 Task: Search one way flight ticket for 5 adults, 2 children, 1 infant in seat and 2 infants on lap in economy from Nantucket: Nantucket Memorial Airport to Greenville: Pitt-greenville Airport on 5-2-2023. Number of bags: 1 carry on bag and 1 checked bag. Price is upto 77000. Outbound departure time preference is 4:00.
Action: Mouse moved to (290, 133)
Screenshot: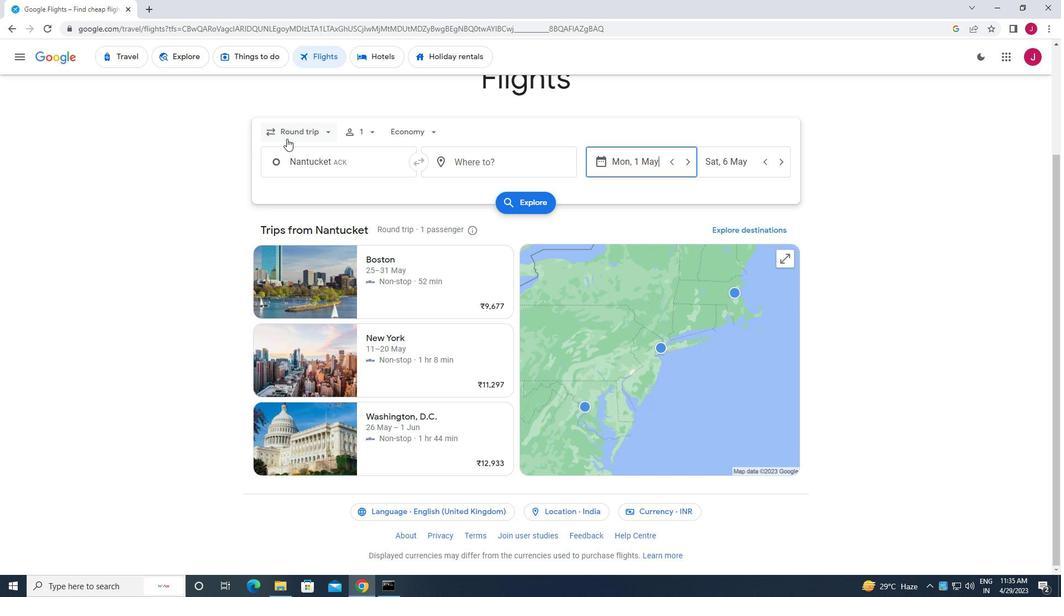 
Action: Mouse pressed left at (290, 133)
Screenshot: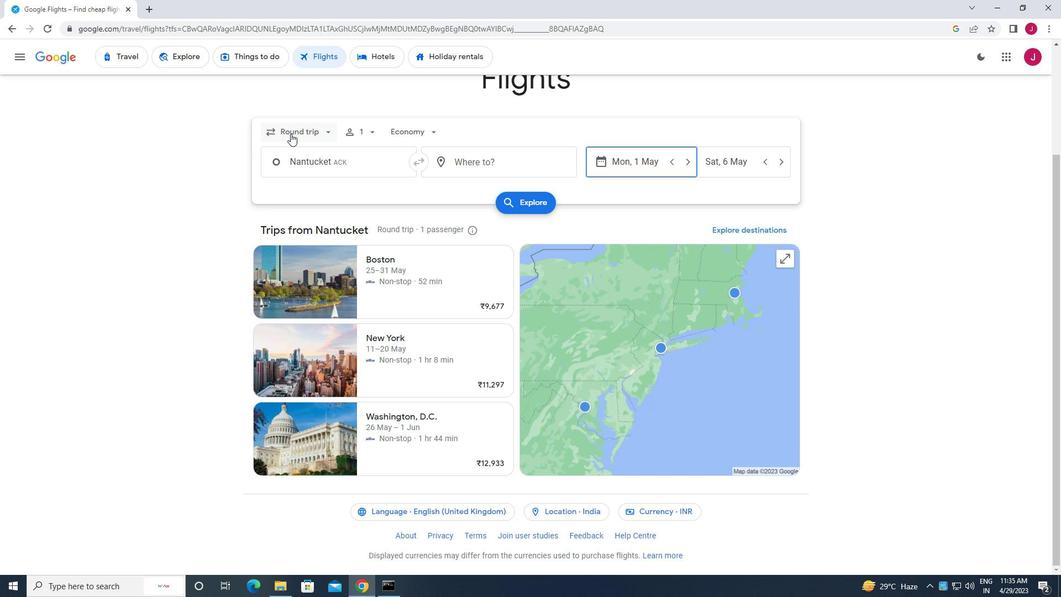 
Action: Mouse moved to (317, 178)
Screenshot: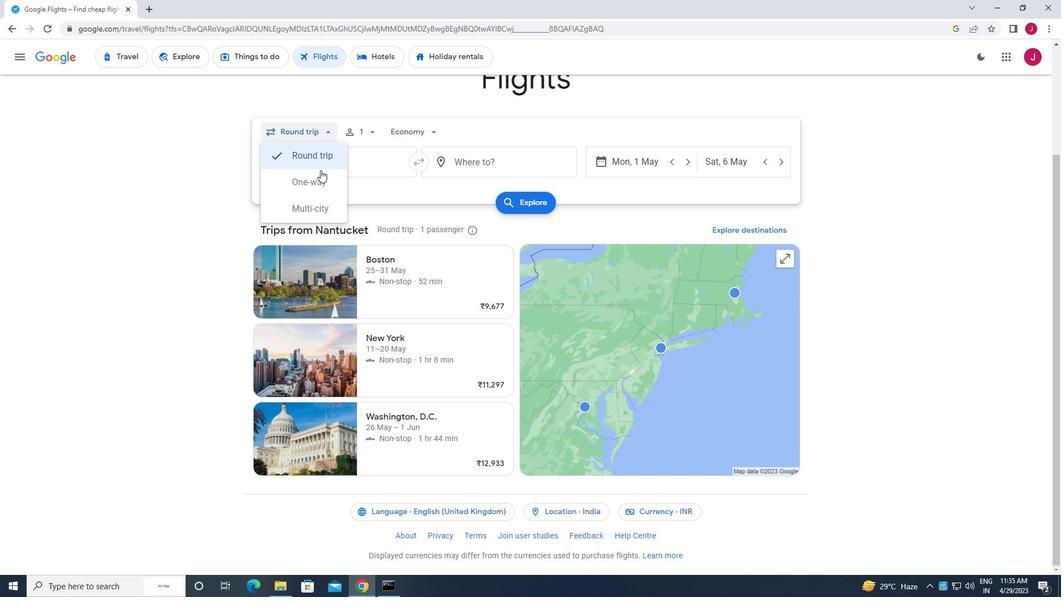 
Action: Mouse pressed left at (317, 178)
Screenshot: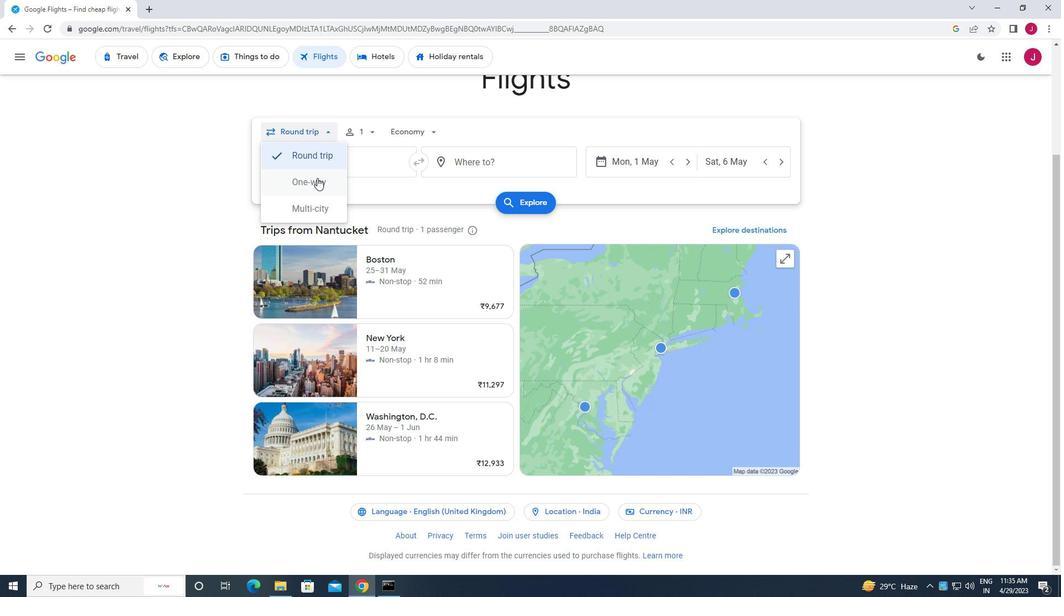
Action: Mouse moved to (355, 125)
Screenshot: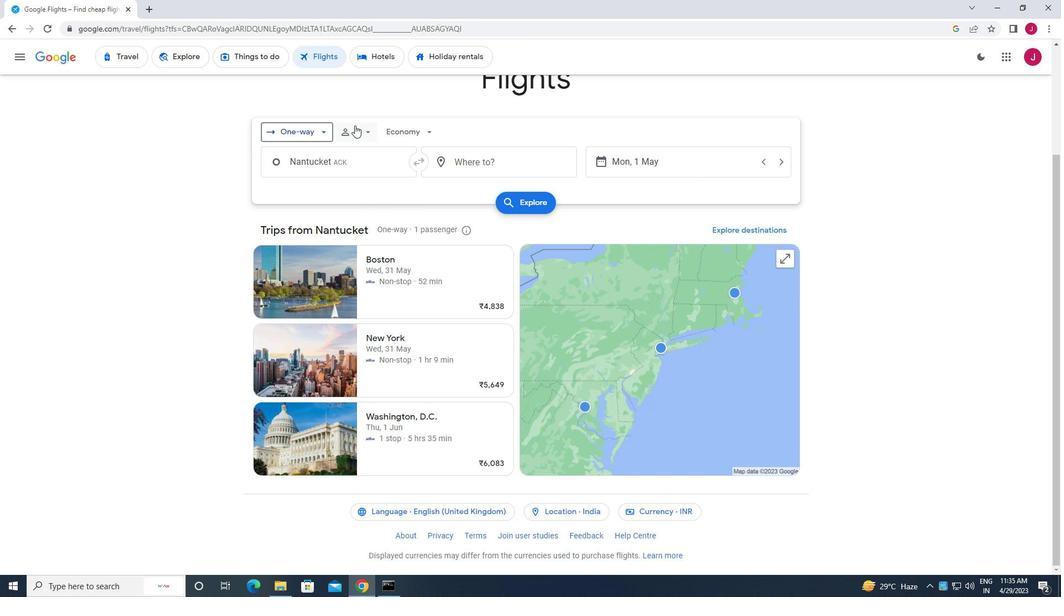 
Action: Mouse pressed left at (355, 125)
Screenshot: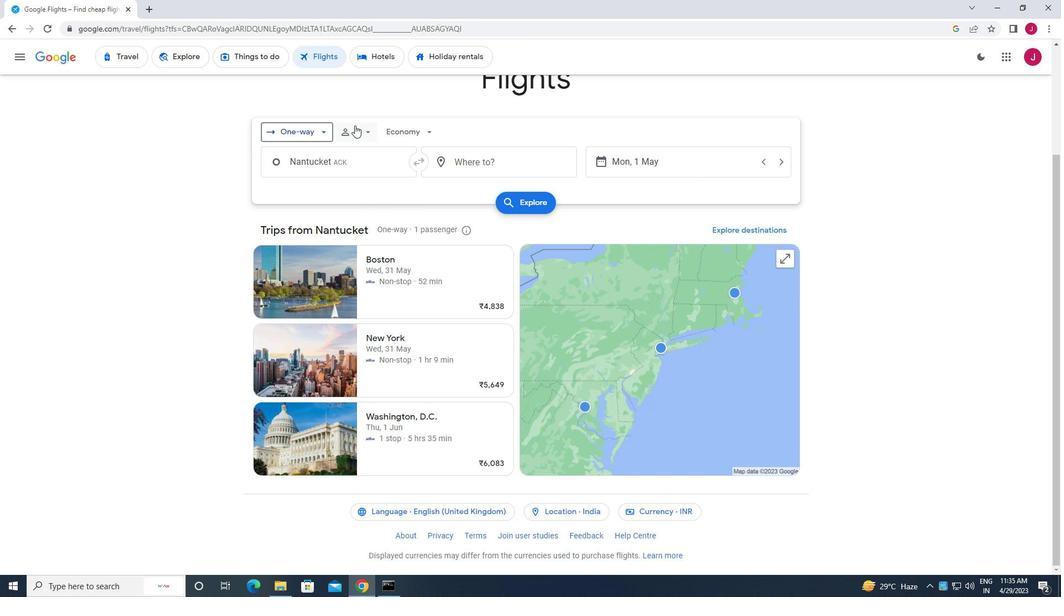 
Action: Mouse moved to (451, 162)
Screenshot: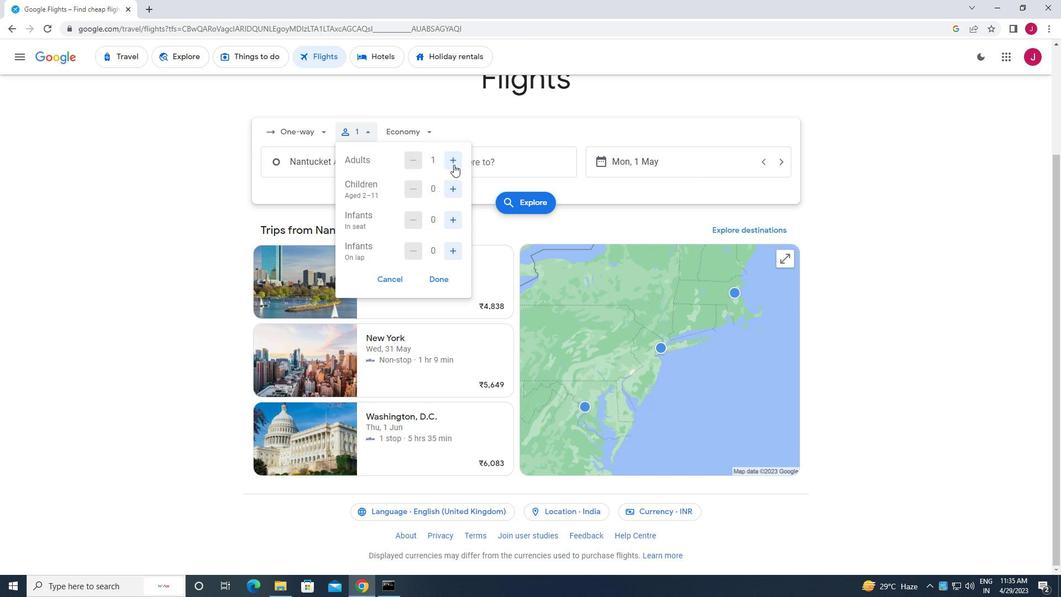 
Action: Mouse pressed left at (451, 162)
Screenshot: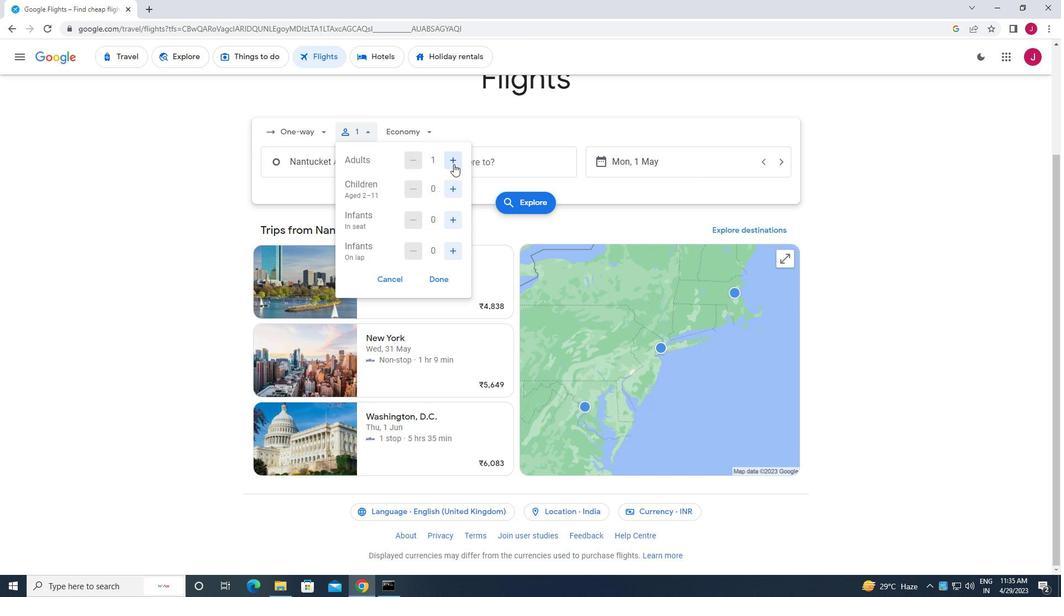
Action: Mouse pressed left at (451, 162)
Screenshot: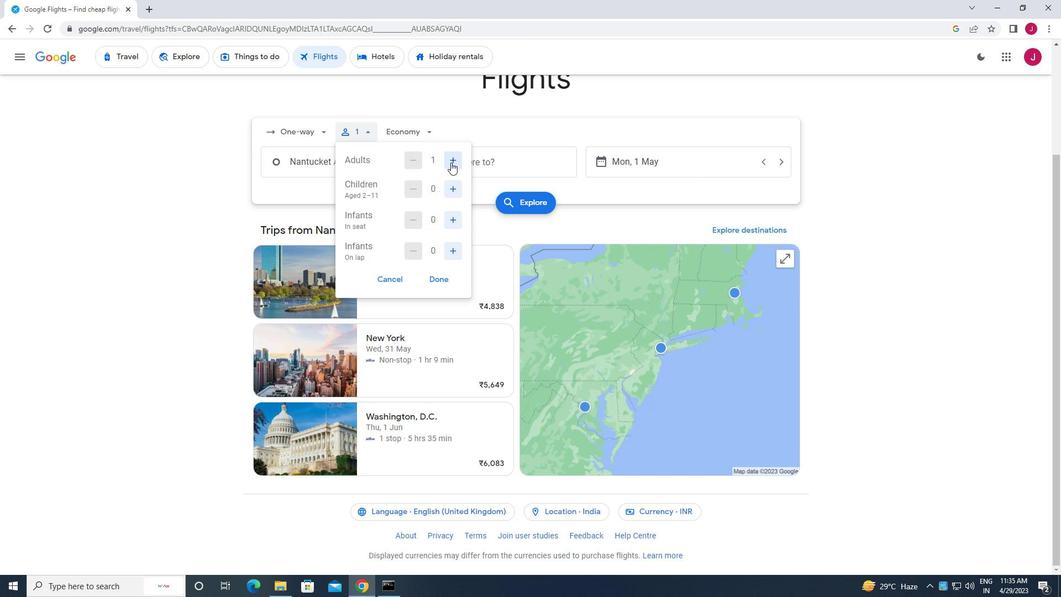
Action: Mouse pressed left at (451, 162)
Screenshot: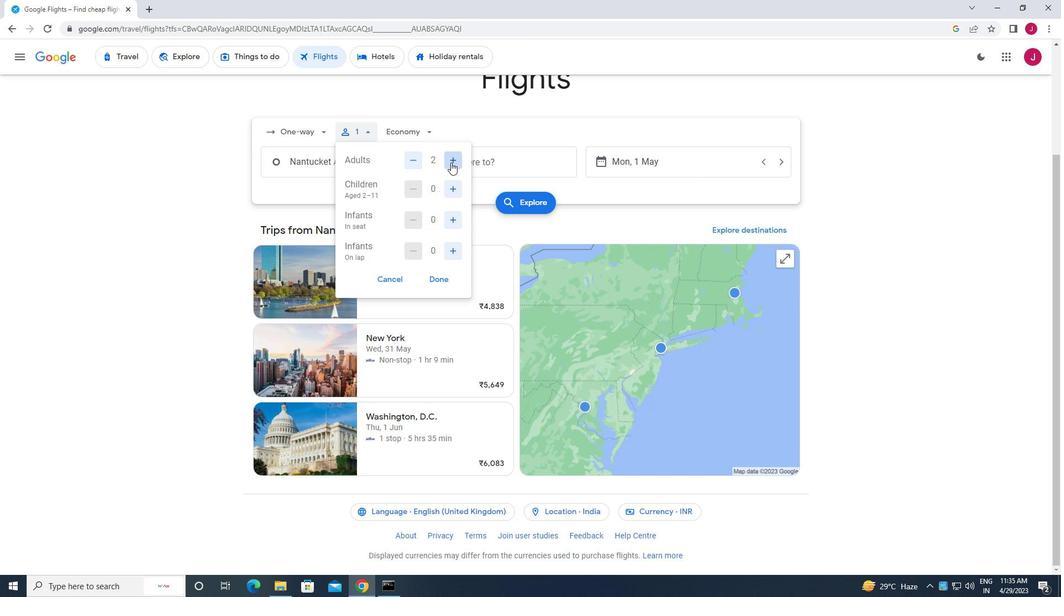 
Action: Mouse pressed left at (451, 162)
Screenshot: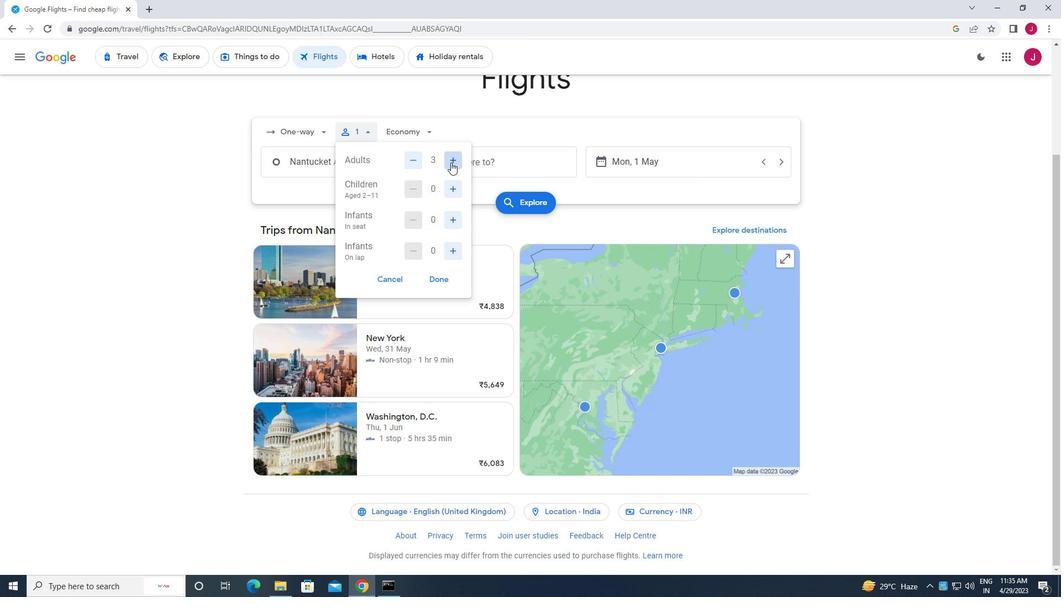 
Action: Mouse moved to (452, 194)
Screenshot: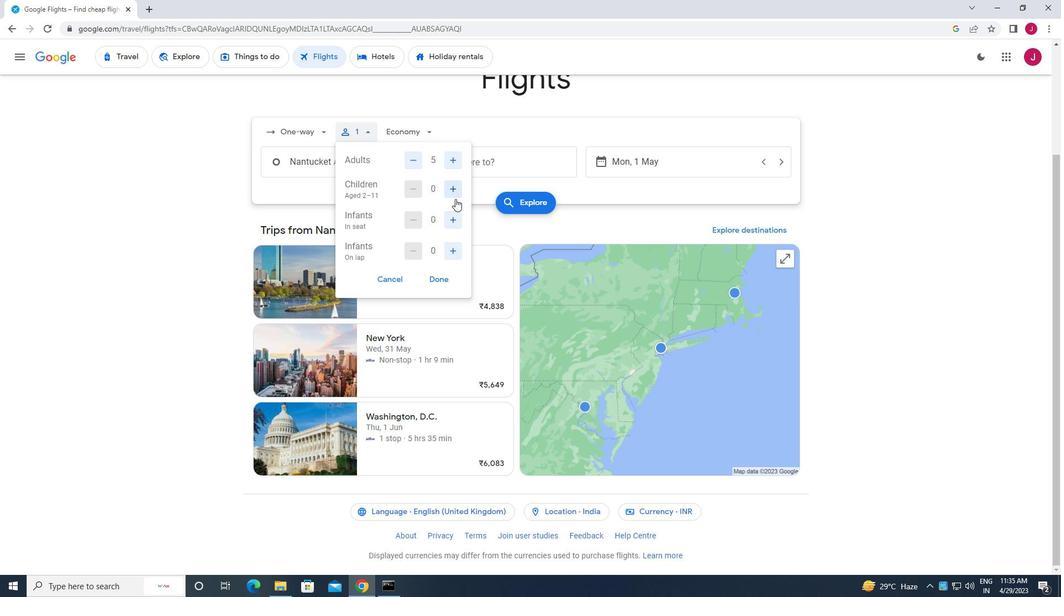 
Action: Mouse pressed left at (452, 194)
Screenshot: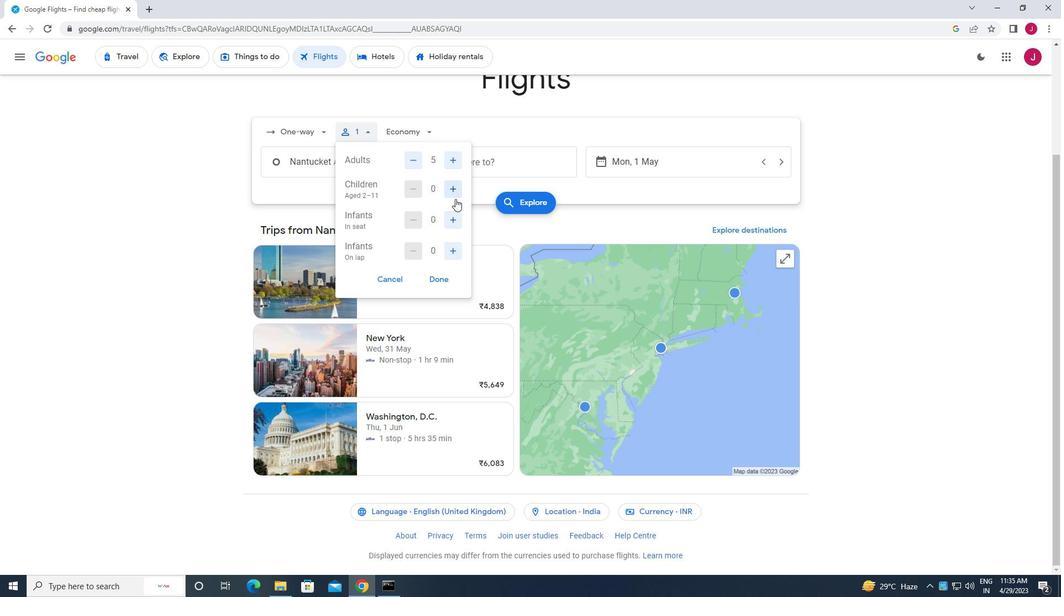
Action: Mouse pressed left at (452, 194)
Screenshot: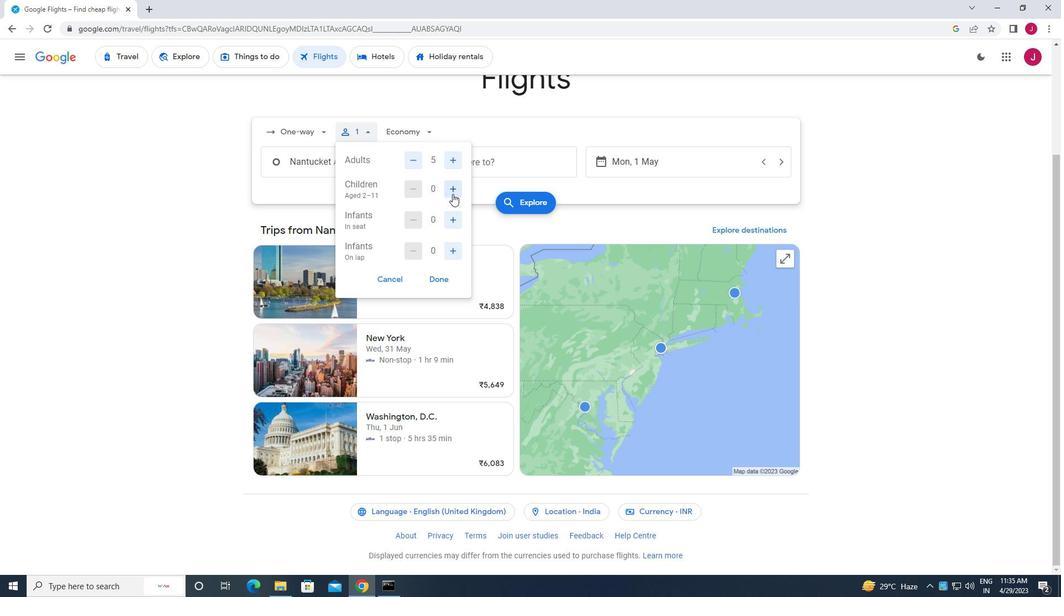 
Action: Mouse moved to (455, 216)
Screenshot: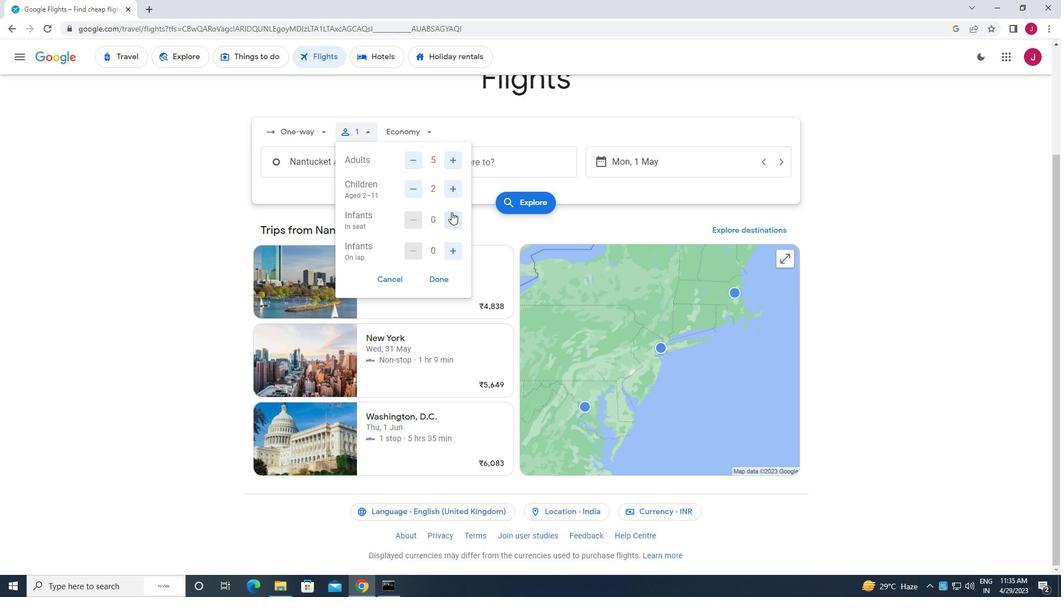 
Action: Mouse pressed left at (455, 216)
Screenshot: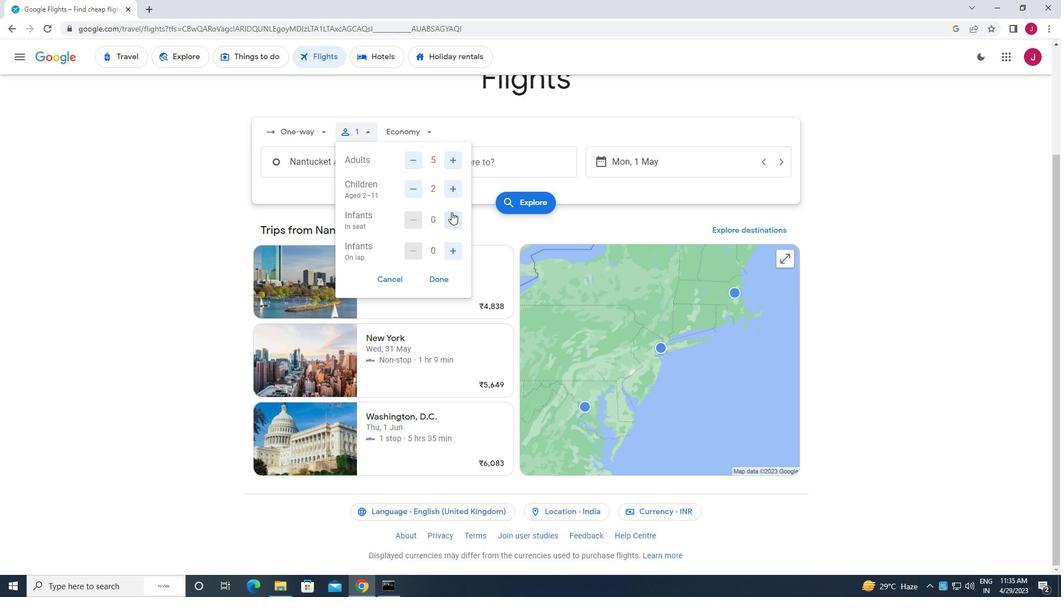 
Action: Mouse moved to (448, 249)
Screenshot: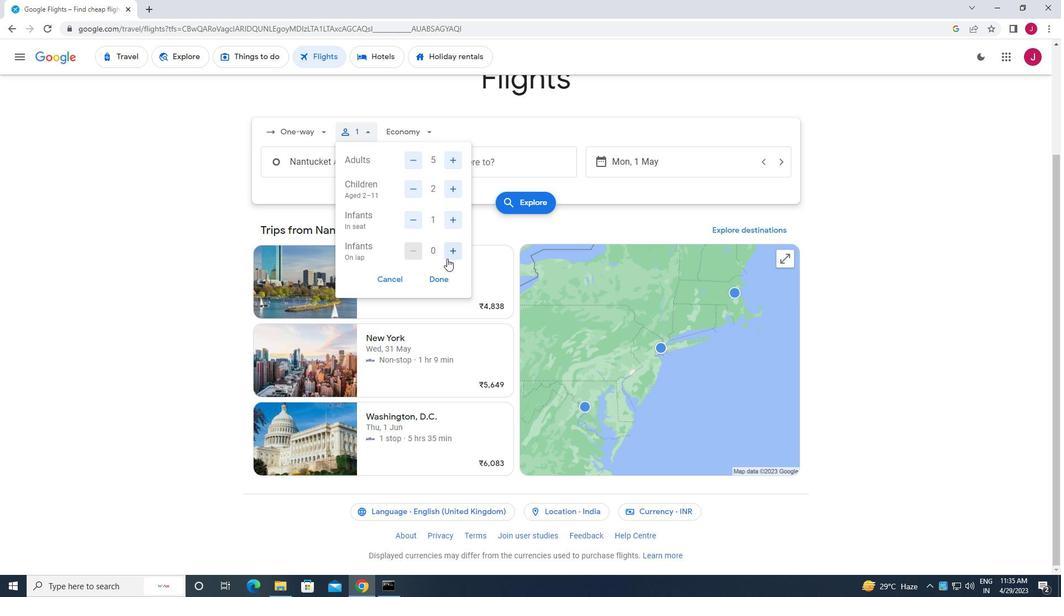 
Action: Mouse pressed left at (448, 249)
Screenshot: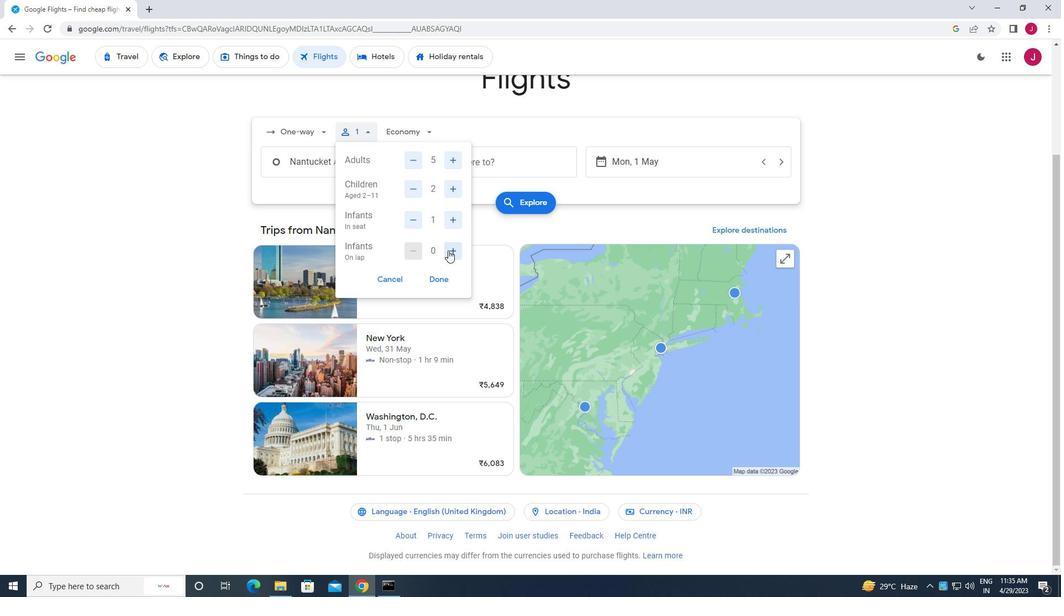 
Action: Mouse pressed left at (448, 249)
Screenshot: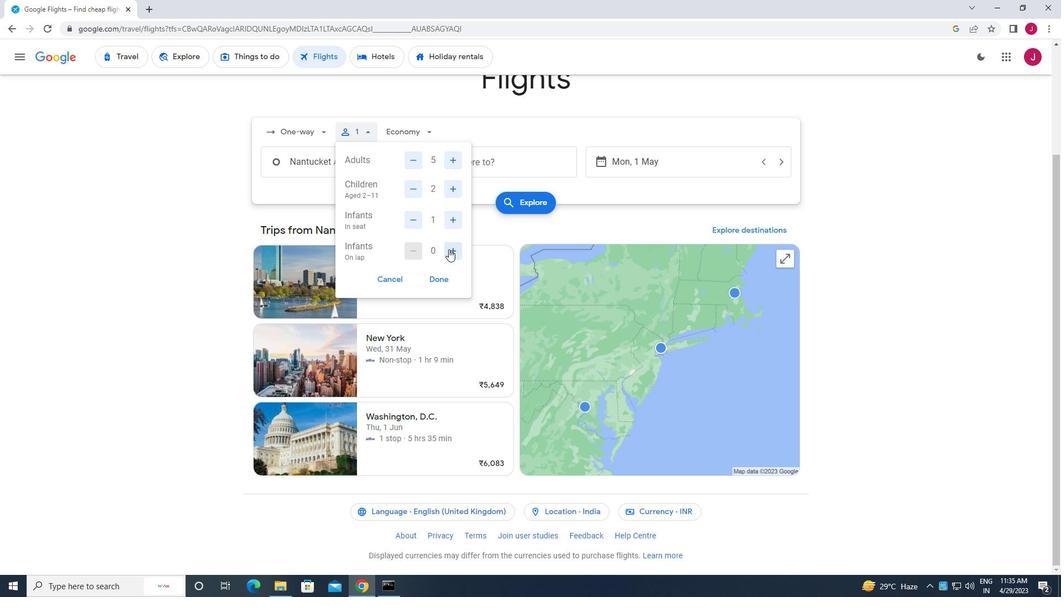 
Action: Mouse moved to (410, 249)
Screenshot: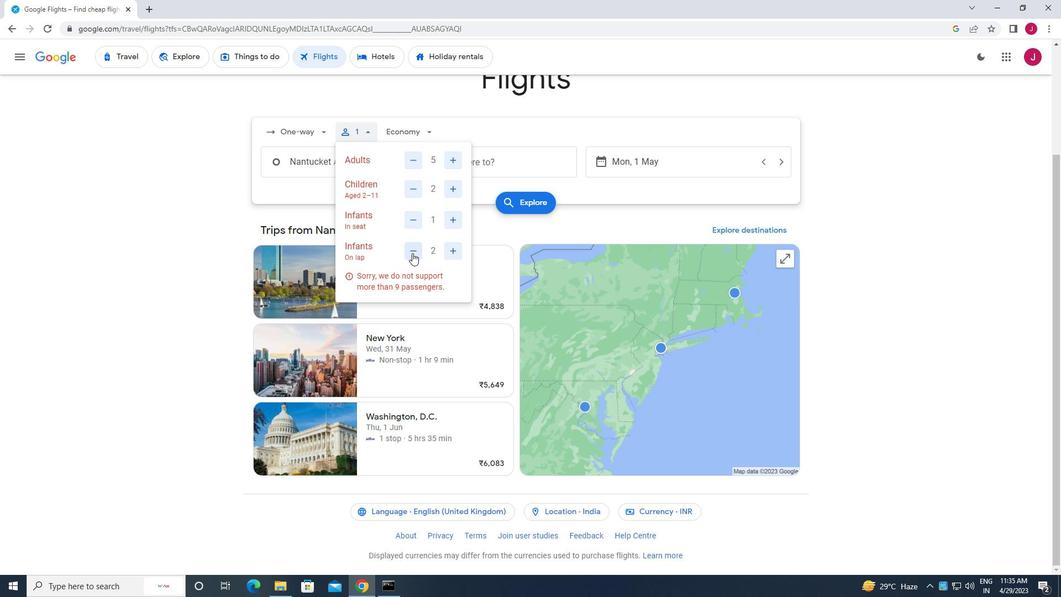 
Action: Mouse pressed left at (410, 249)
Screenshot: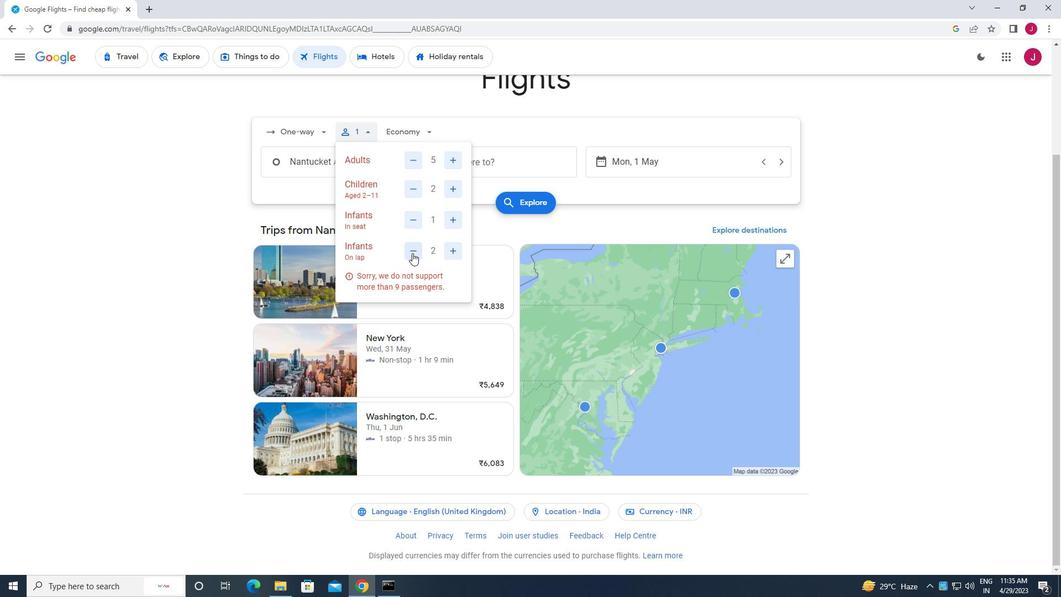 
Action: Mouse moved to (439, 277)
Screenshot: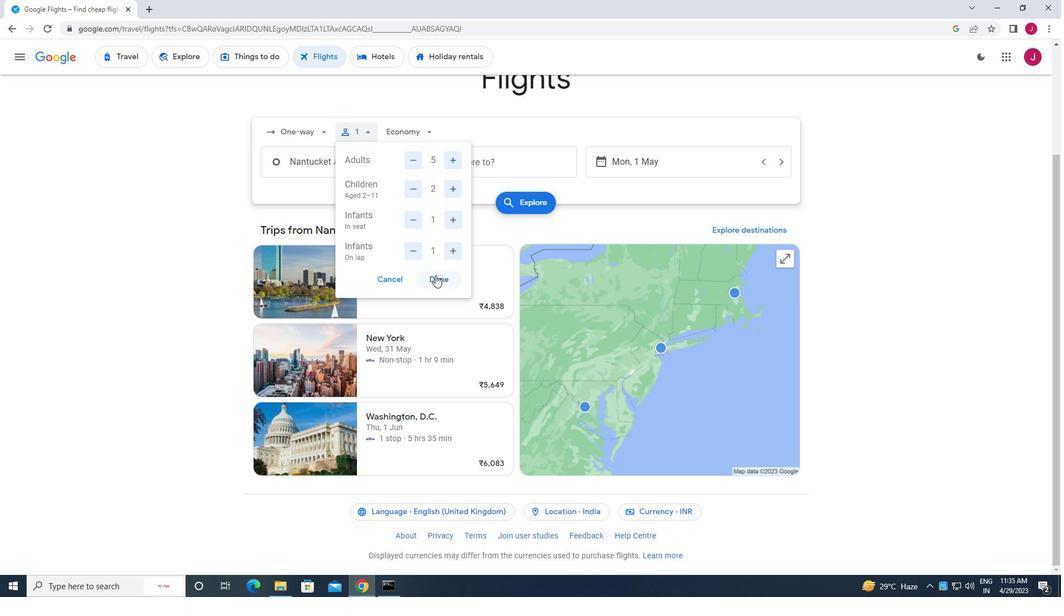 
Action: Mouse pressed left at (439, 277)
Screenshot: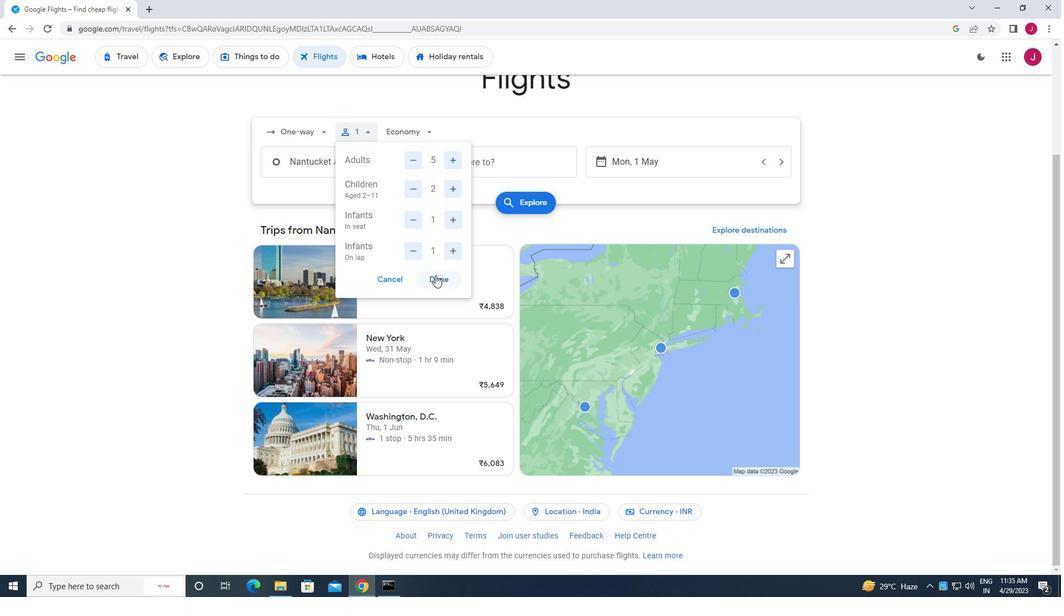 
Action: Mouse moved to (418, 131)
Screenshot: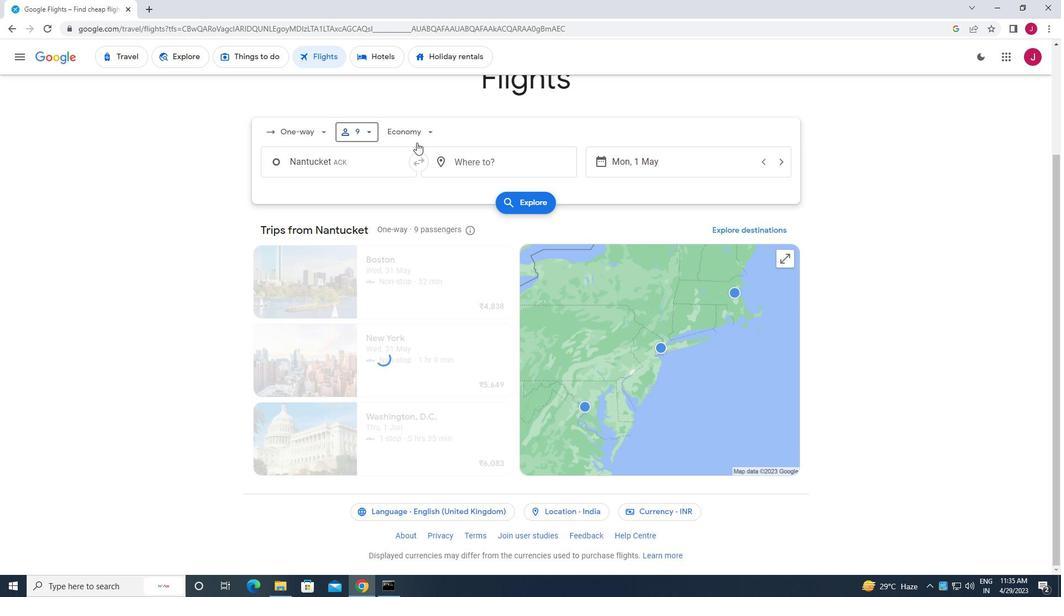 
Action: Mouse pressed left at (418, 131)
Screenshot: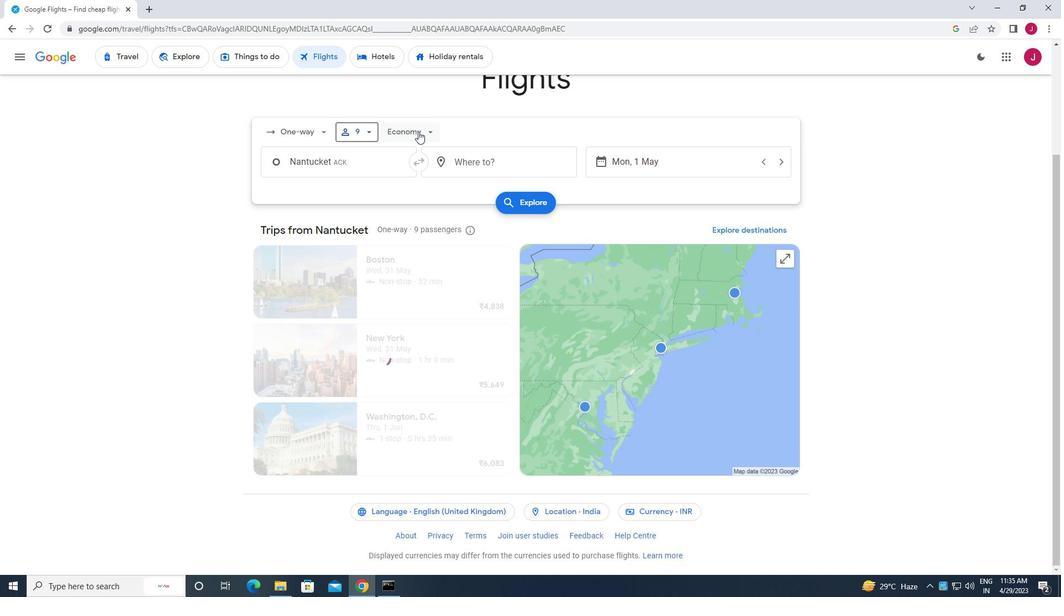 
Action: Mouse moved to (448, 156)
Screenshot: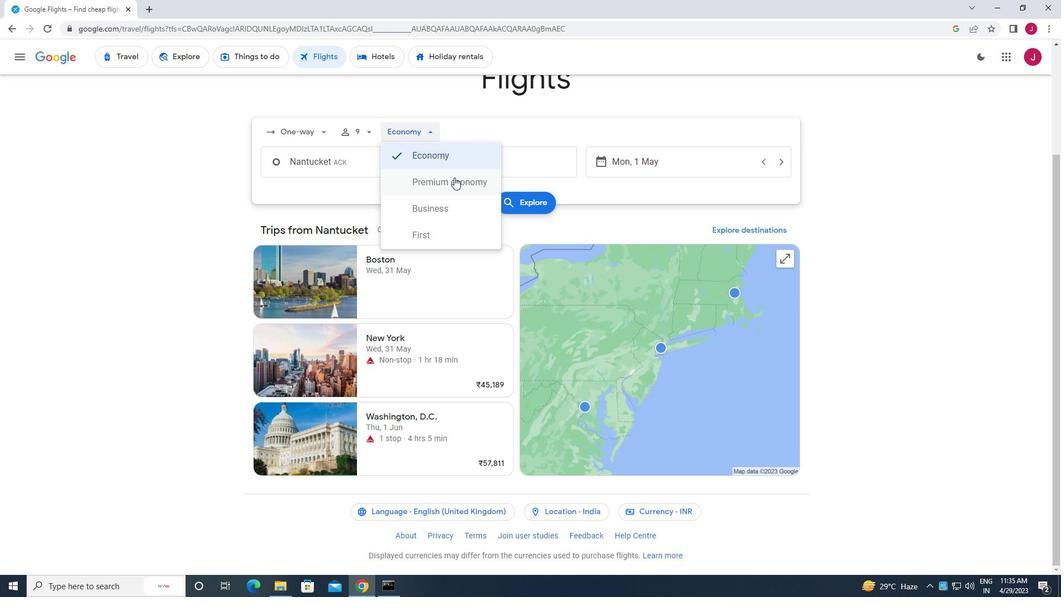 
Action: Mouse pressed left at (448, 156)
Screenshot: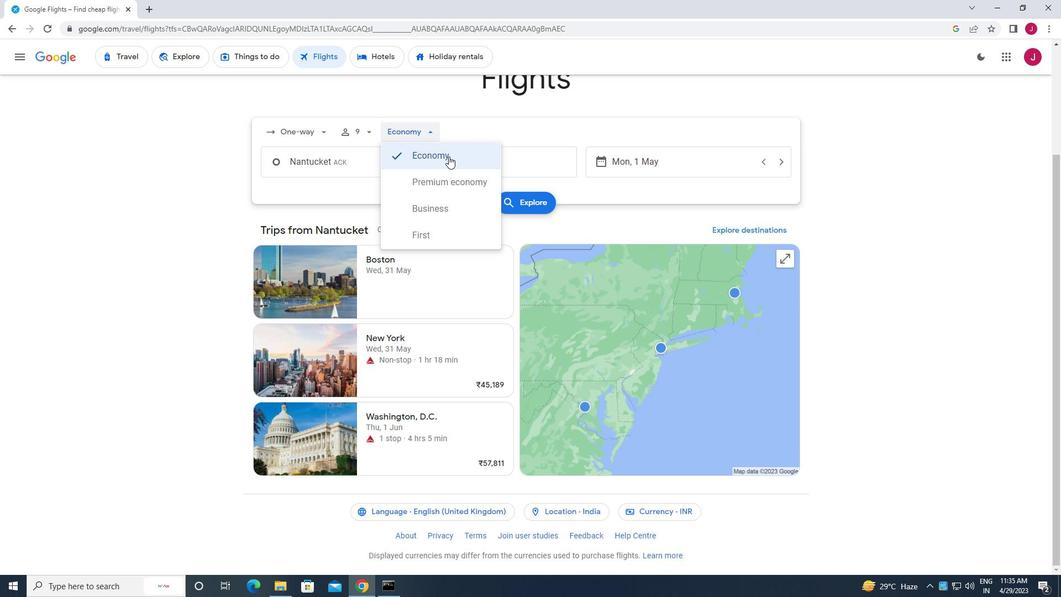 
Action: Mouse moved to (357, 168)
Screenshot: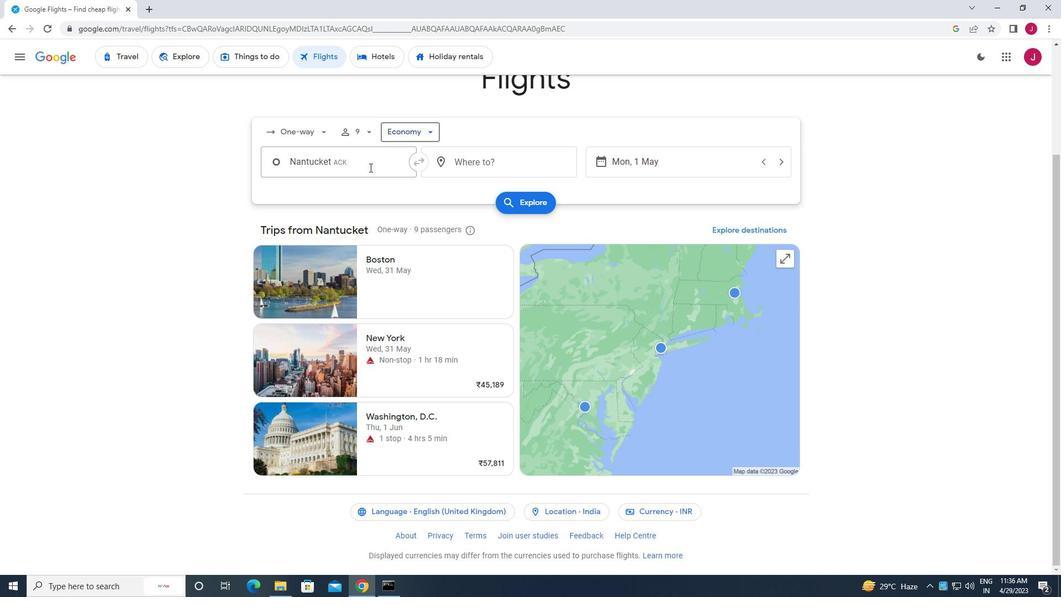 
Action: Mouse pressed left at (357, 168)
Screenshot: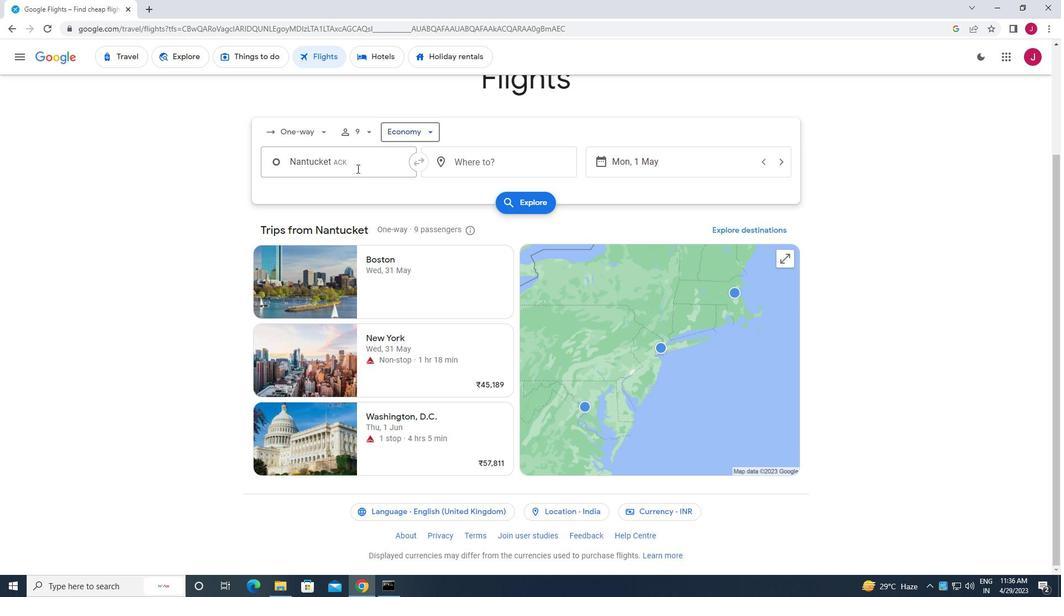 
Action: Mouse moved to (357, 168)
Screenshot: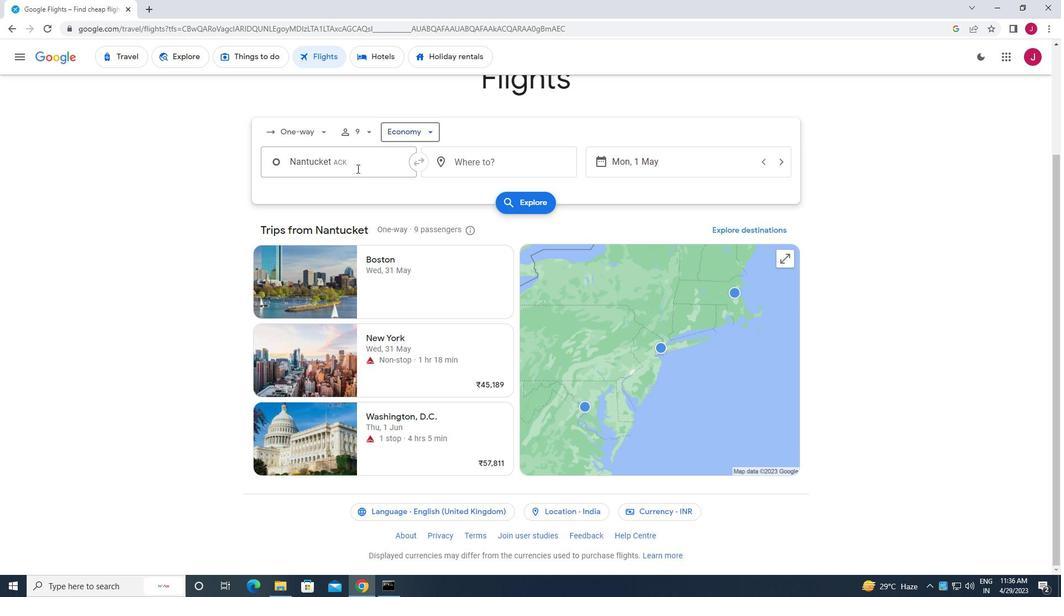 
Action: Key pressed nantucket<Key.space>me
Screenshot: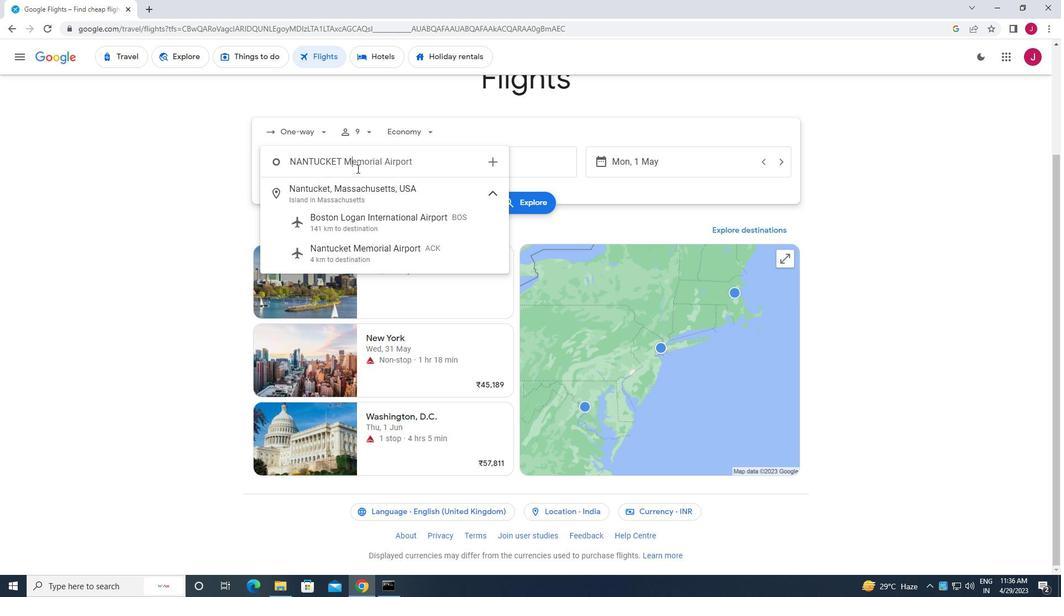 
Action: Mouse moved to (365, 192)
Screenshot: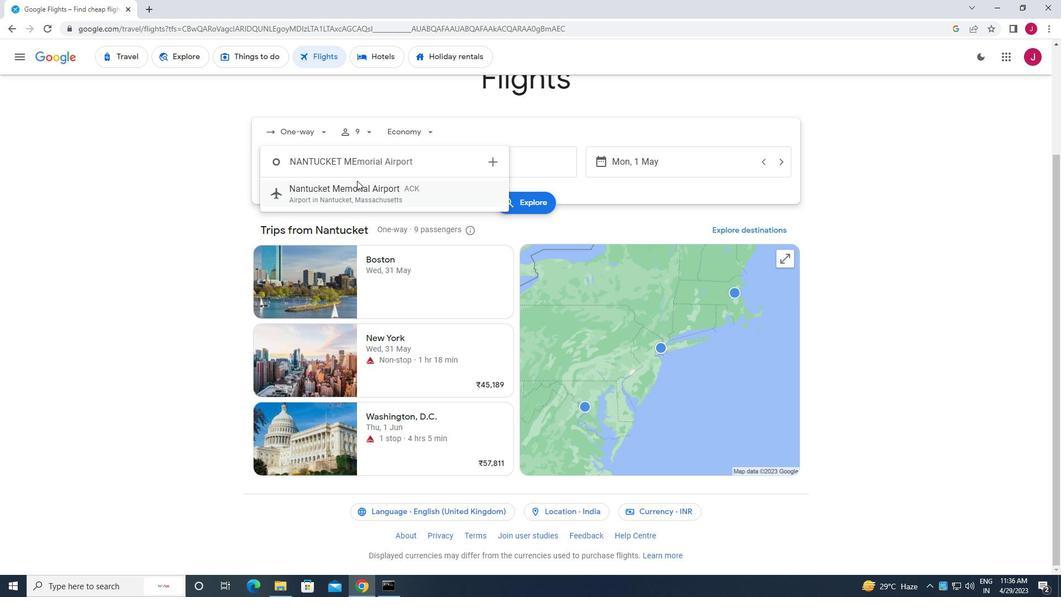 
Action: Mouse pressed left at (365, 192)
Screenshot: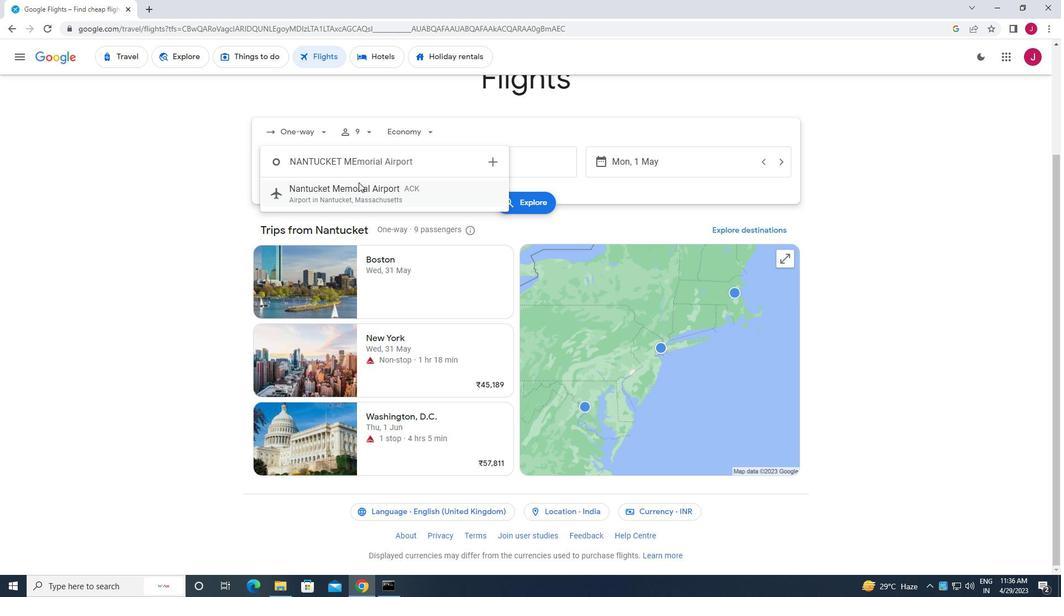 
Action: Mouse moved to (497, 165)
Screenshot: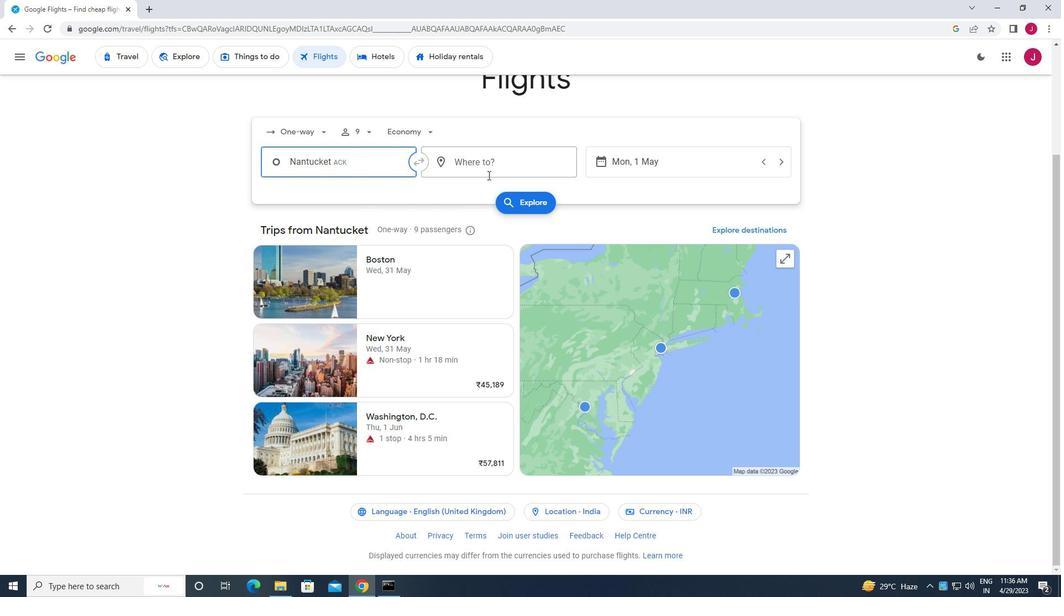 
Action: Mouse pressed left at (497, 165)
Screenshot: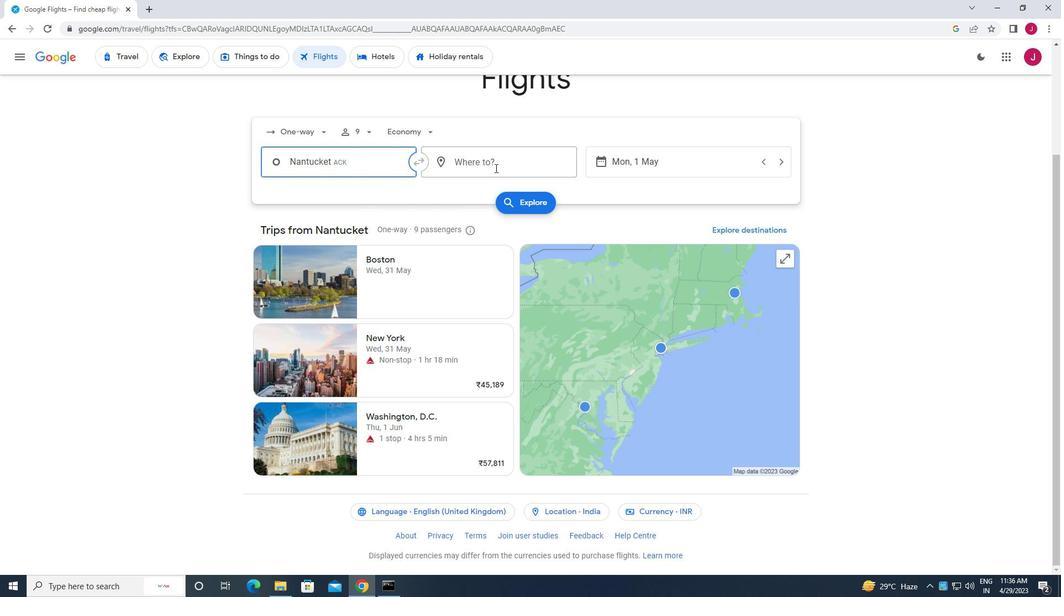 
Action: Mouse moved to (501, 169)
Screenshot: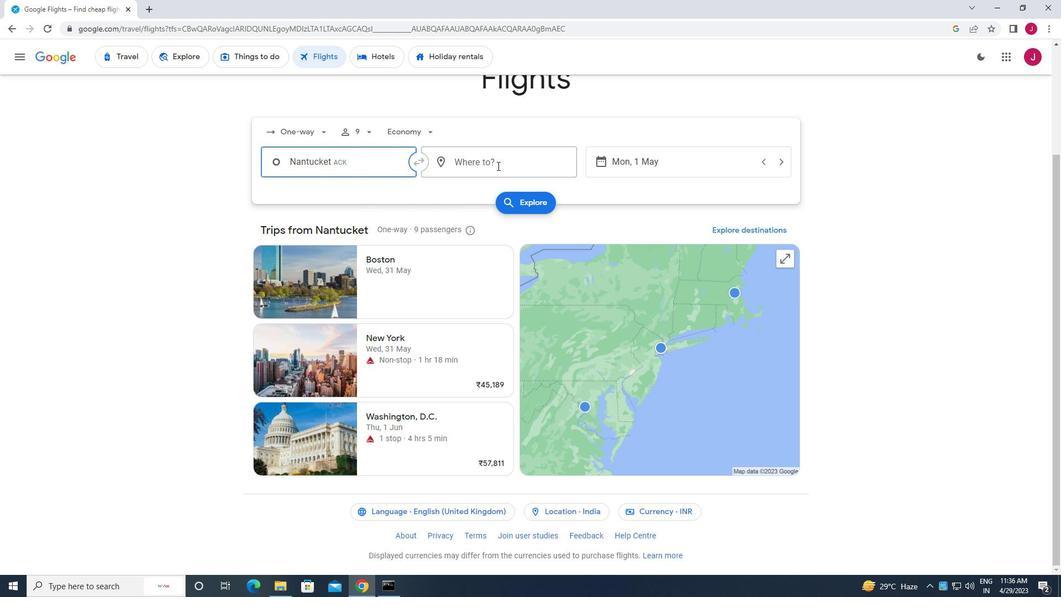 
Action: Key pressed greenville<Key.space>p
Screenshot: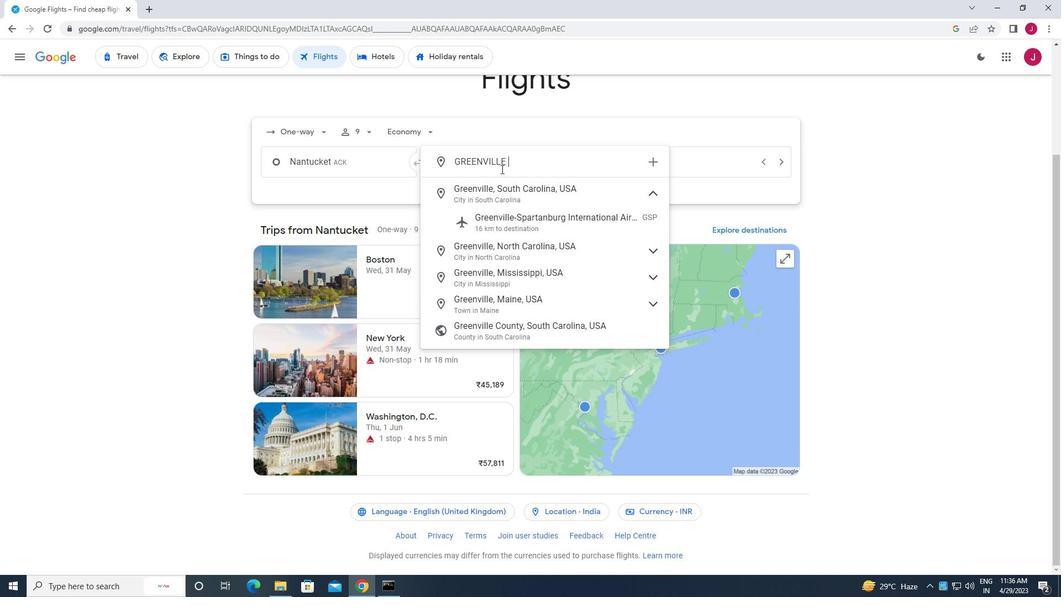 
Action: Mouse moved to (518, 193)
Screenshot: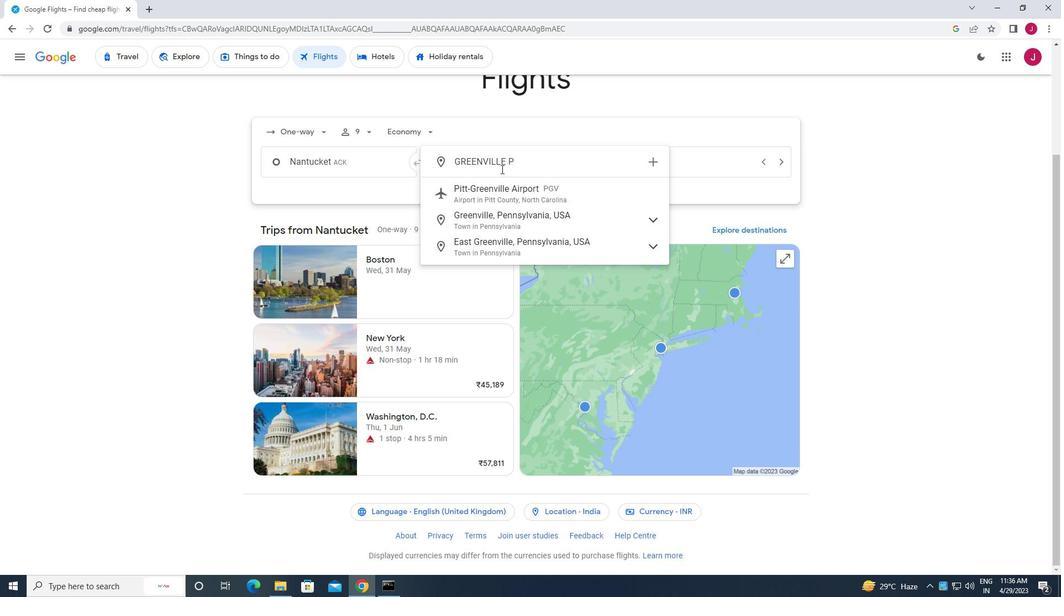 
Action: Mouse pressed left at (518, 193)
Screenshot: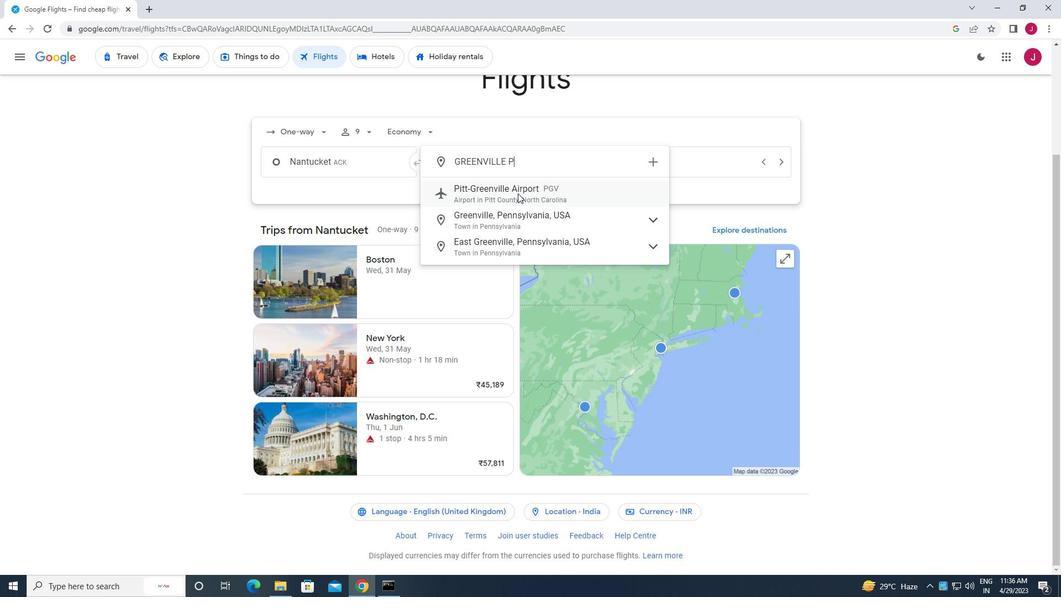 
Action: Mouse moved to (654, 160)
Screenshot: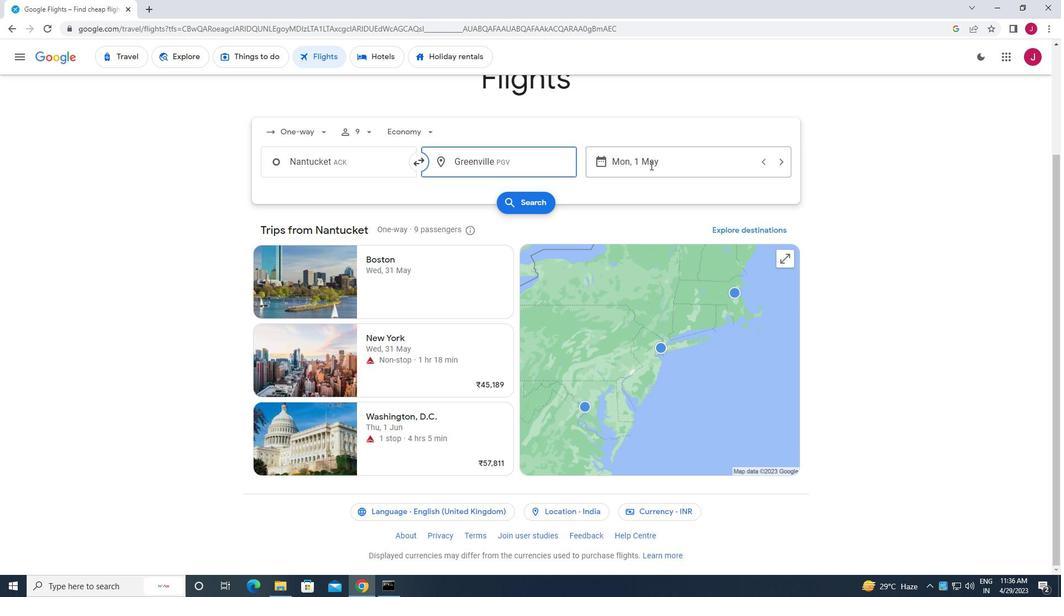 
Action: Mouse pressed left at (654, 160)
Screenshot: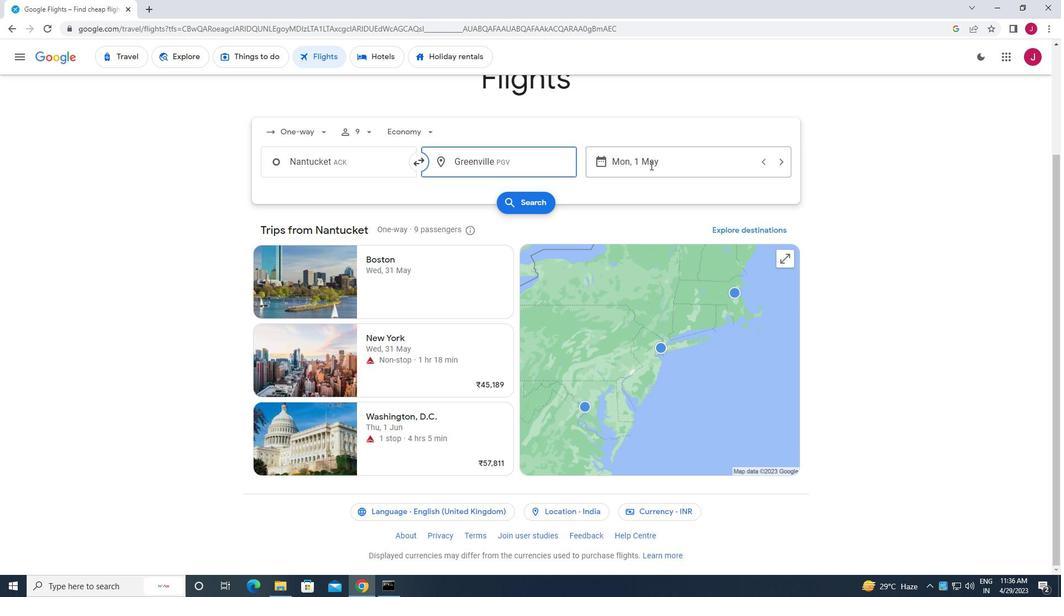 
Action: Mouse moved to (664, 243)
Screenshot: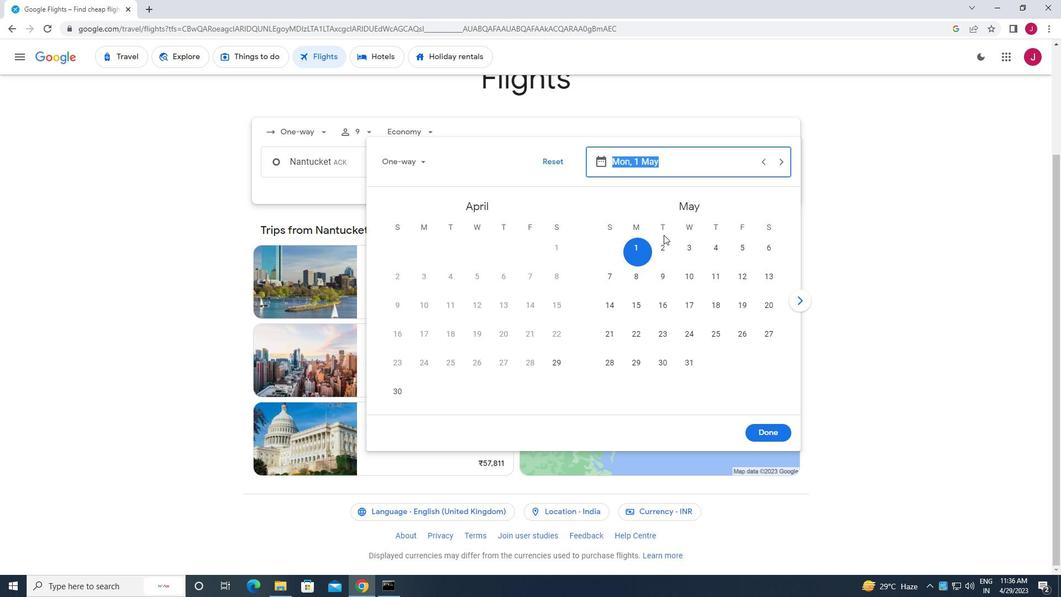 
Action: Mouse pressed left at (664, 243)
Screenshot: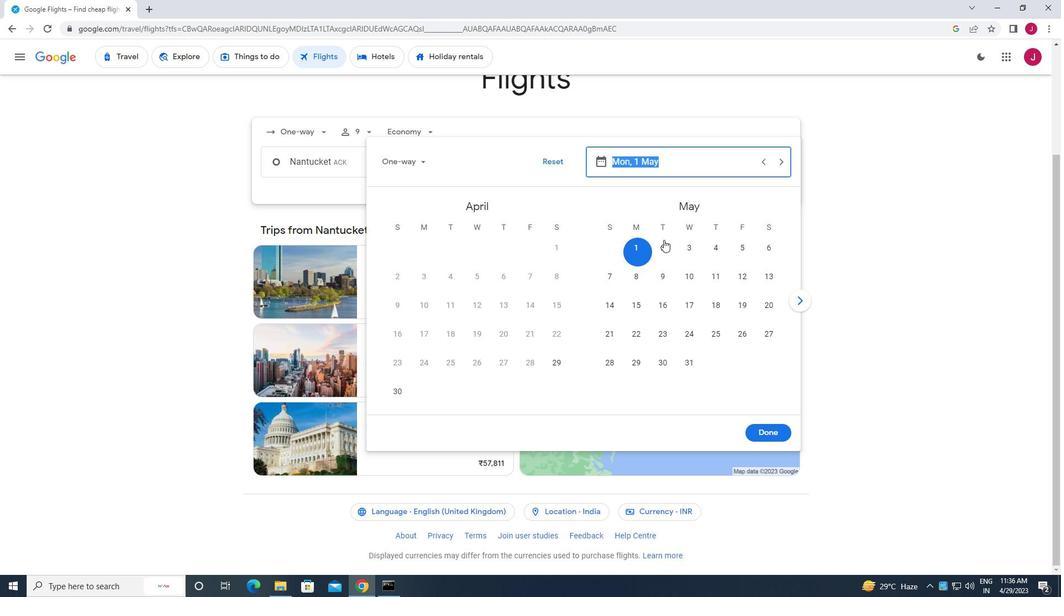 
Action: Mouse moved to (763, 431)
Screenshot: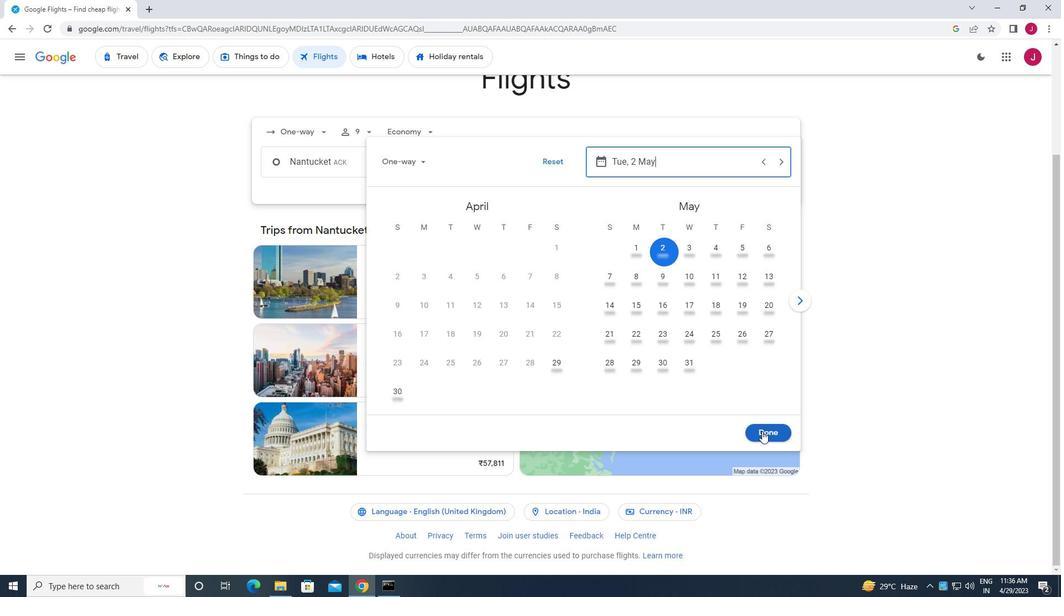 
Action: Mouse pressed left at (763, 431)
Screenshot: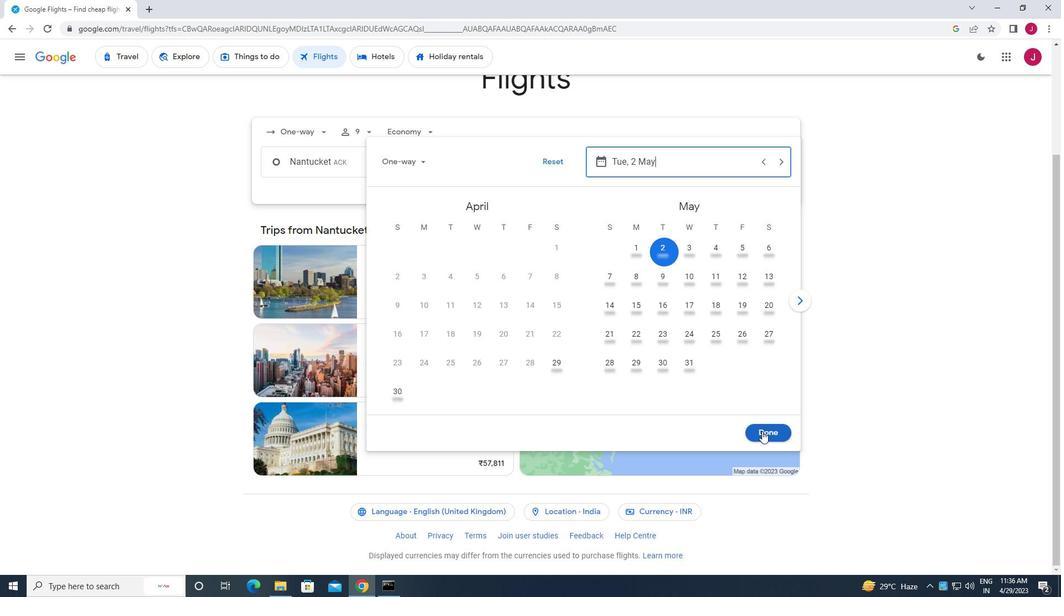 
Action: Mouse moved to (526, 200)
Screenshot: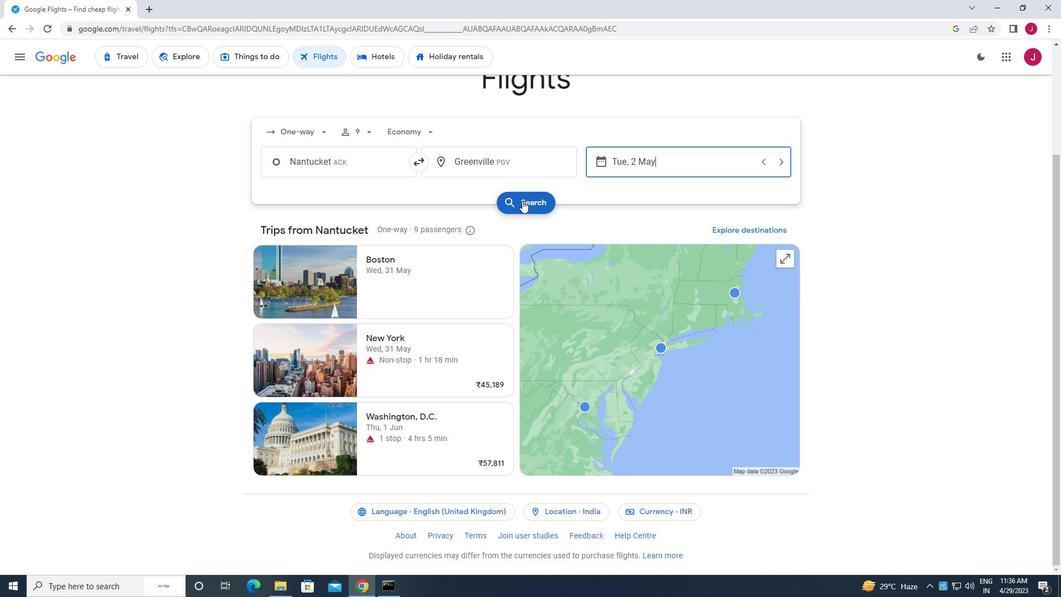 
Action: Mouse pressed left at (526, 200)
Screenshot: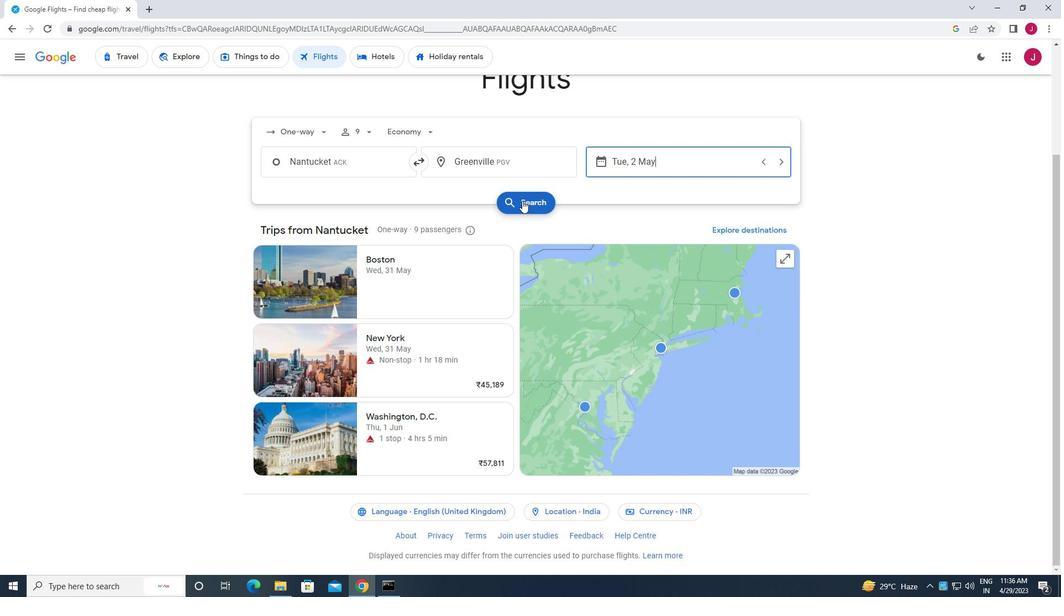 
Action: Mouse moved to (289, 158)
Screenshot: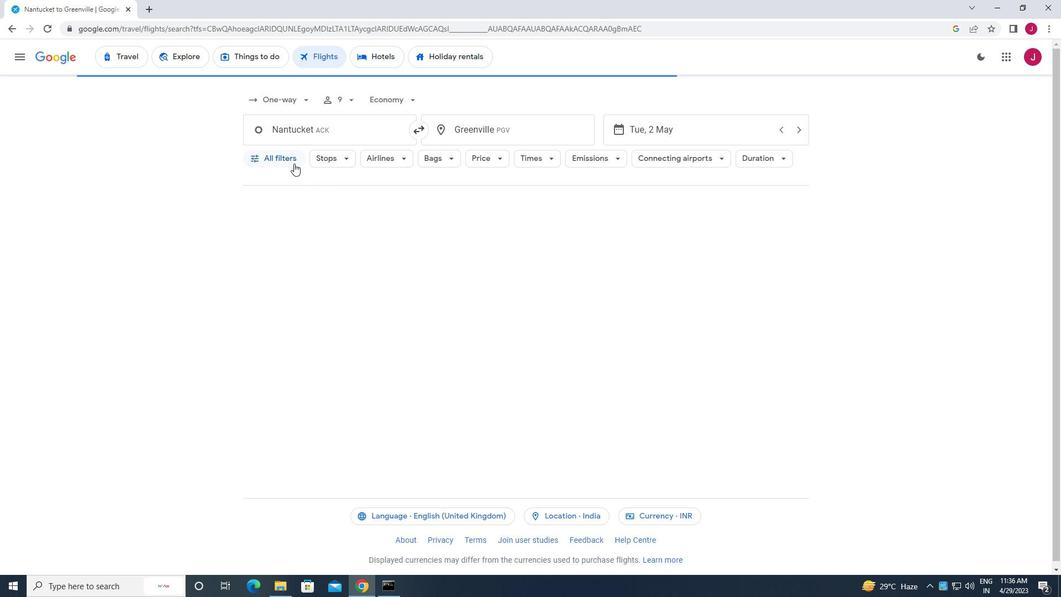 
Action: Mouse pressed left at (289, 158)
Screenshot: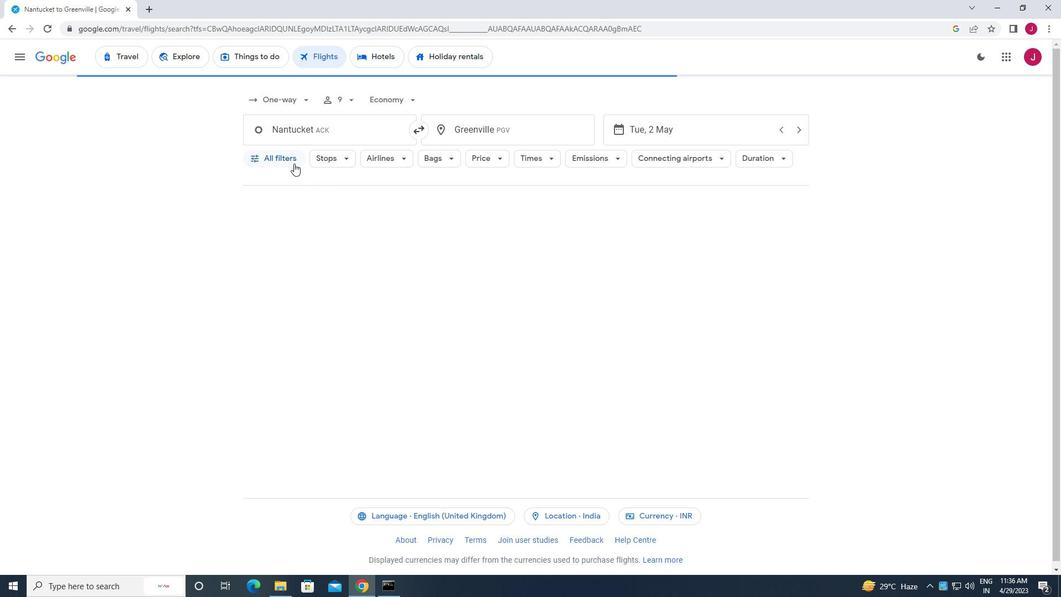 
Action: Mouse moved to (383, 325)
Screenshot: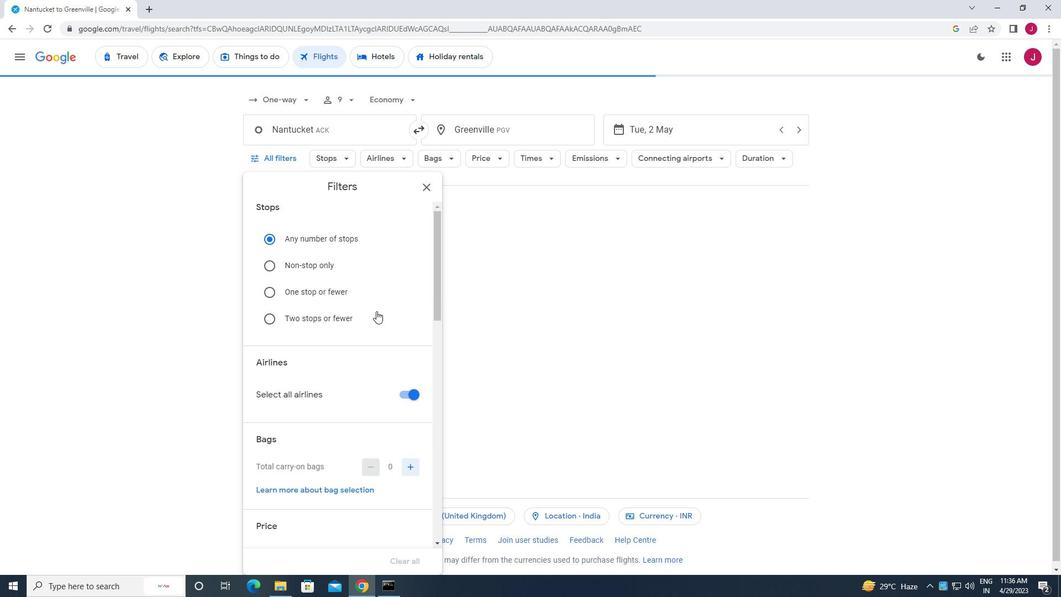 
Action: Mouse scrolled (383, 324) with delta (0, 0)
Screenshot: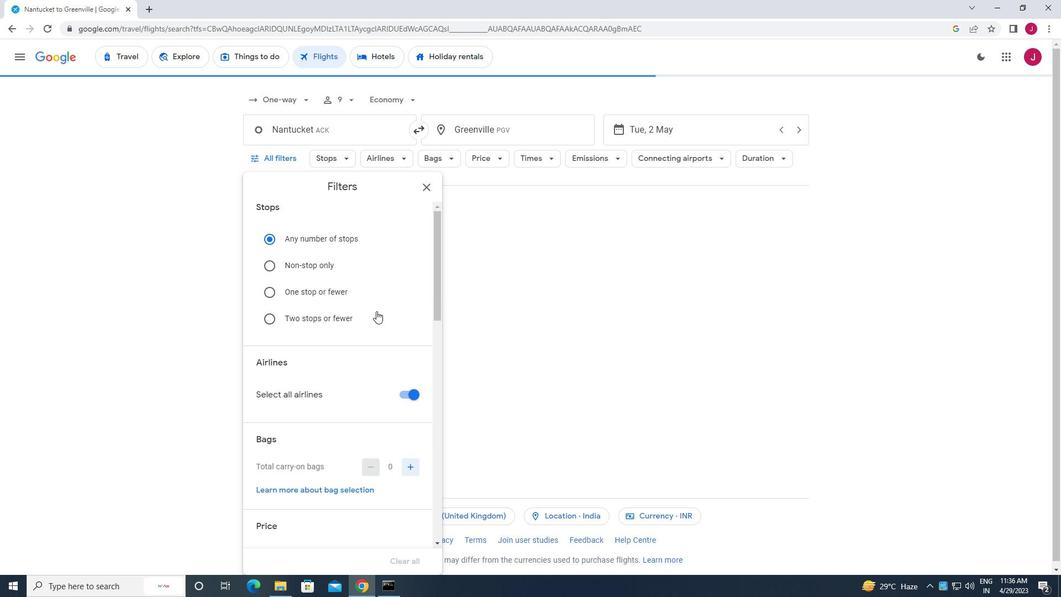 
Action: Mouse moved to (380, 322)
Screenshot: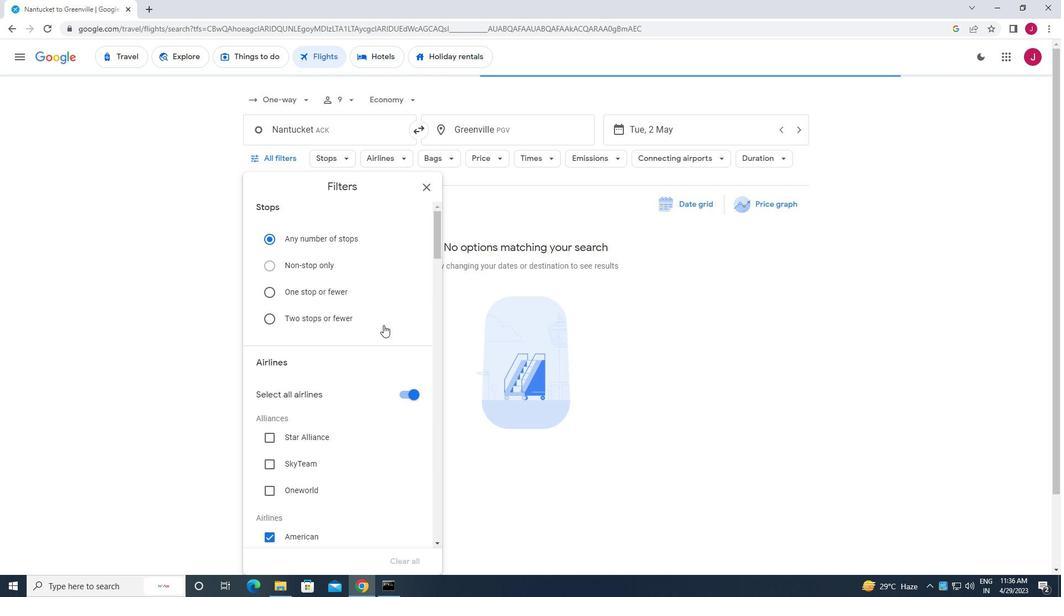 
Action: Mouse scrolled (380, 321) with delta (0, 0)
Screenshot: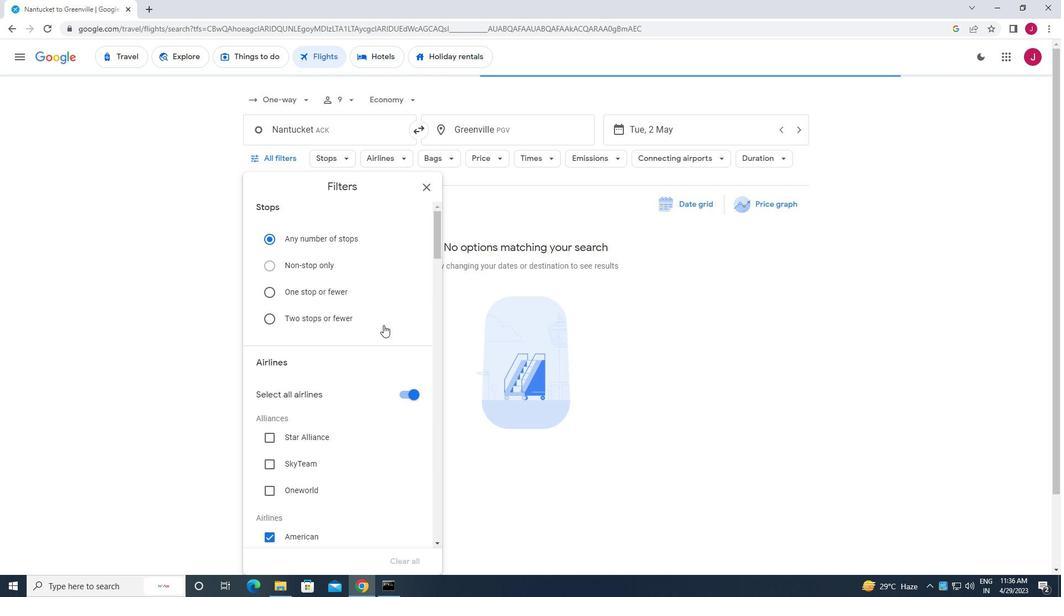 
Action: Mouse moved to (406, 278)
Screenshot: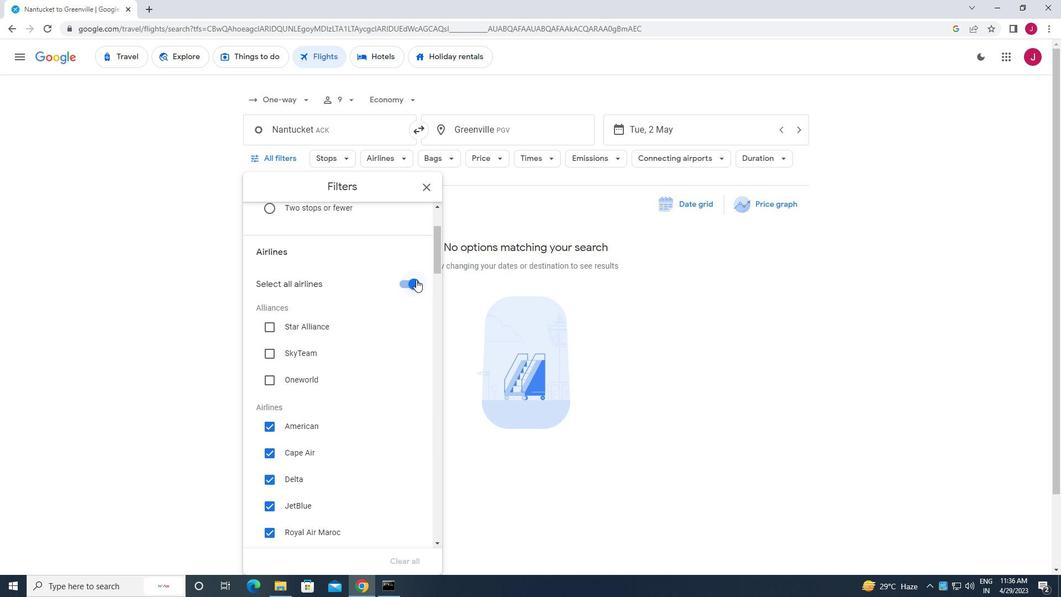 
Action: Mouse pressed left at (406, 278)
Screenshot: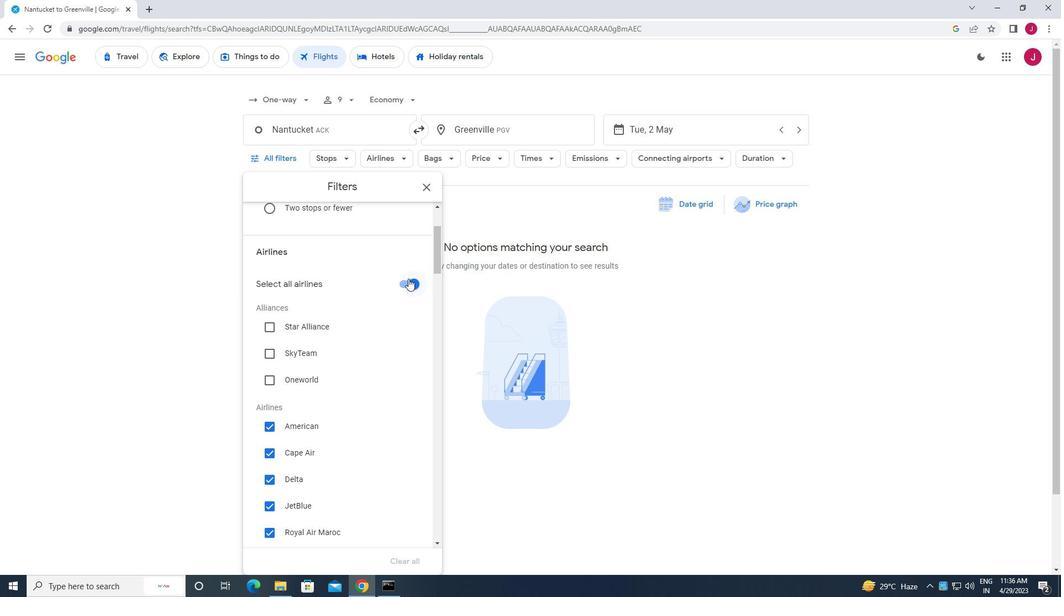
Action: Mouse moved to (388, 297)
Screenshot: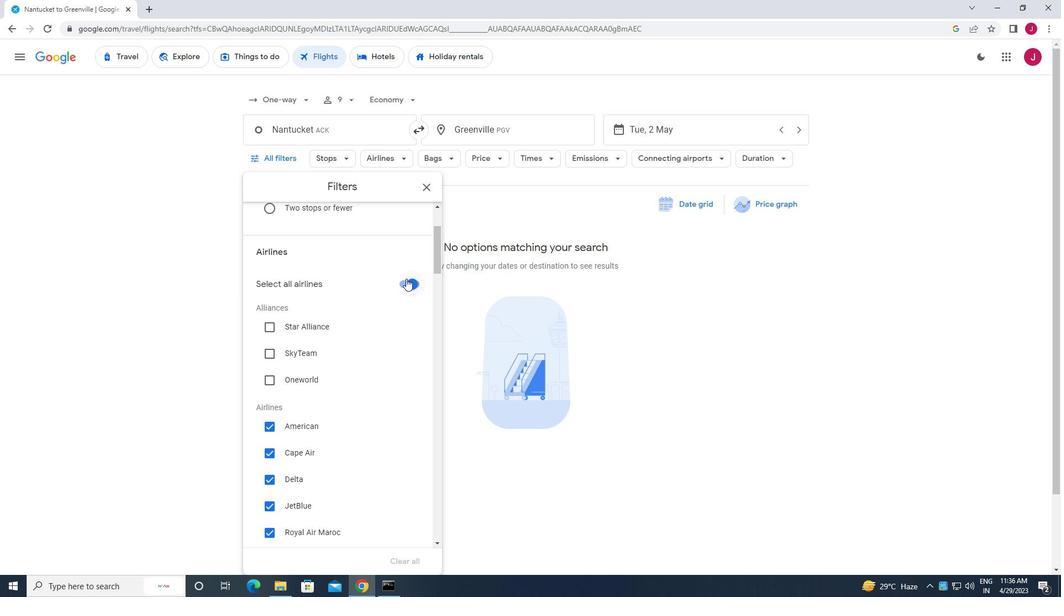 
Action: Mouse scrolled (388, 296) with delta (0, 0)
Screenshot: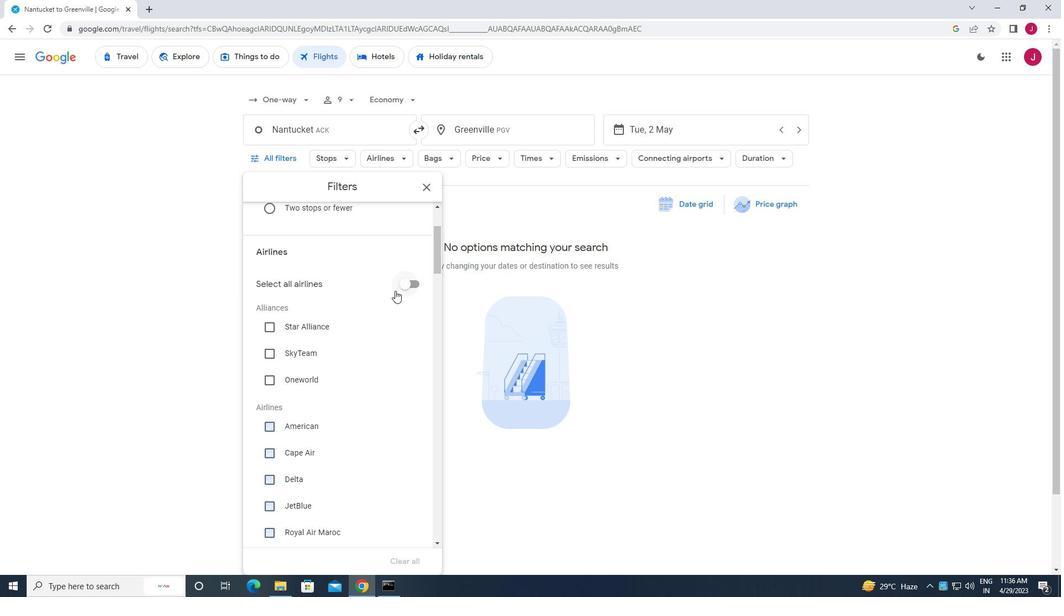 
Action: Mouse scrolled (388, 296) with delta (0, 0)
Screenshot: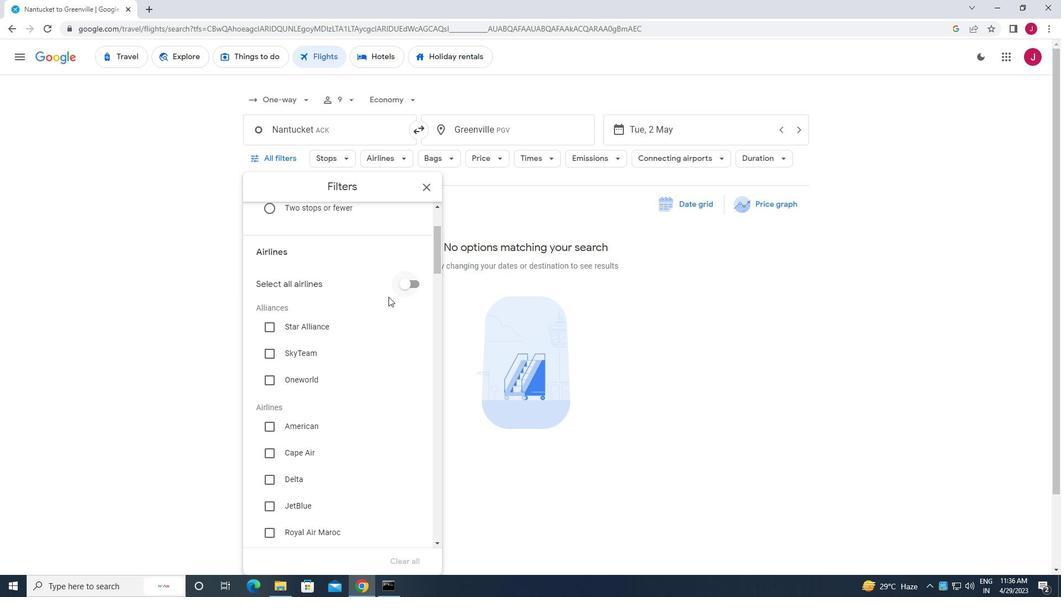 
Action: Mouse scrolled (388, 296) with delta (0, 0)
Screenshot: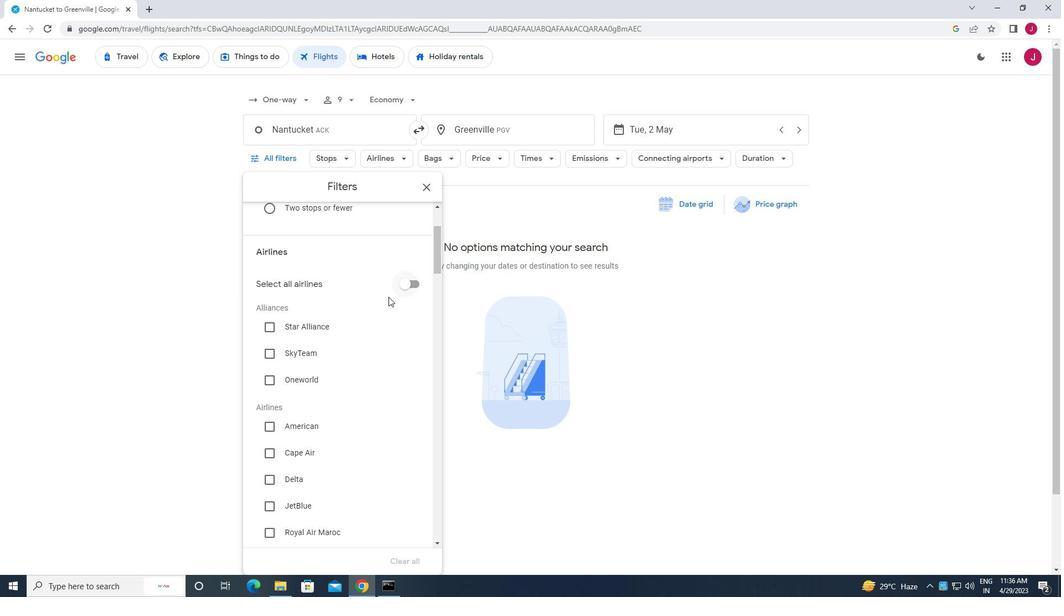 
Action: Mouse scrolled (388, 296) with delta (0, 0)
Screenshot: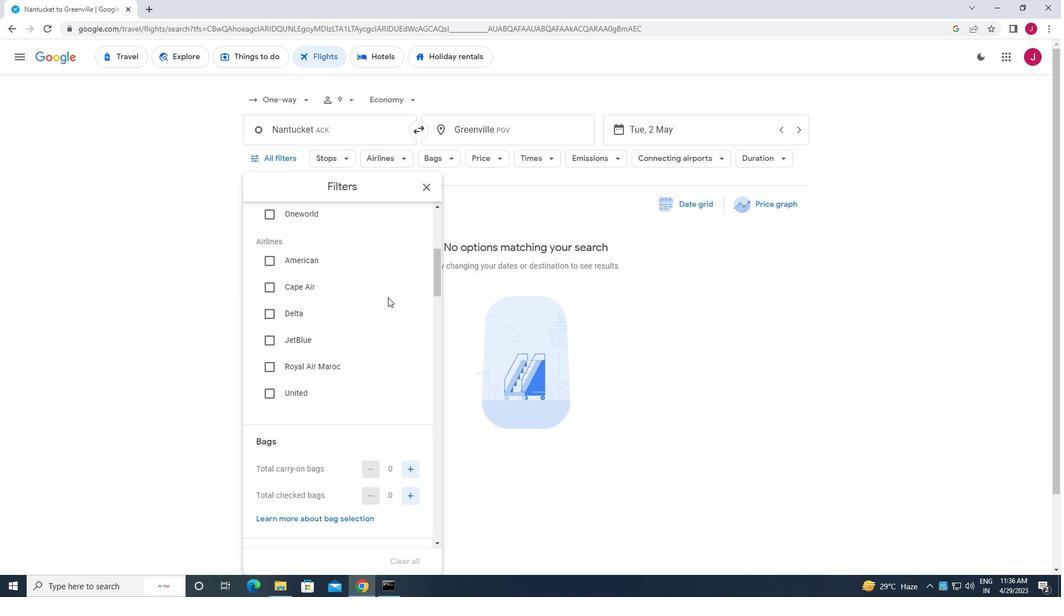 
Action: Mouse scrolled (388, 296) with delta (0, 0)
Screenshot: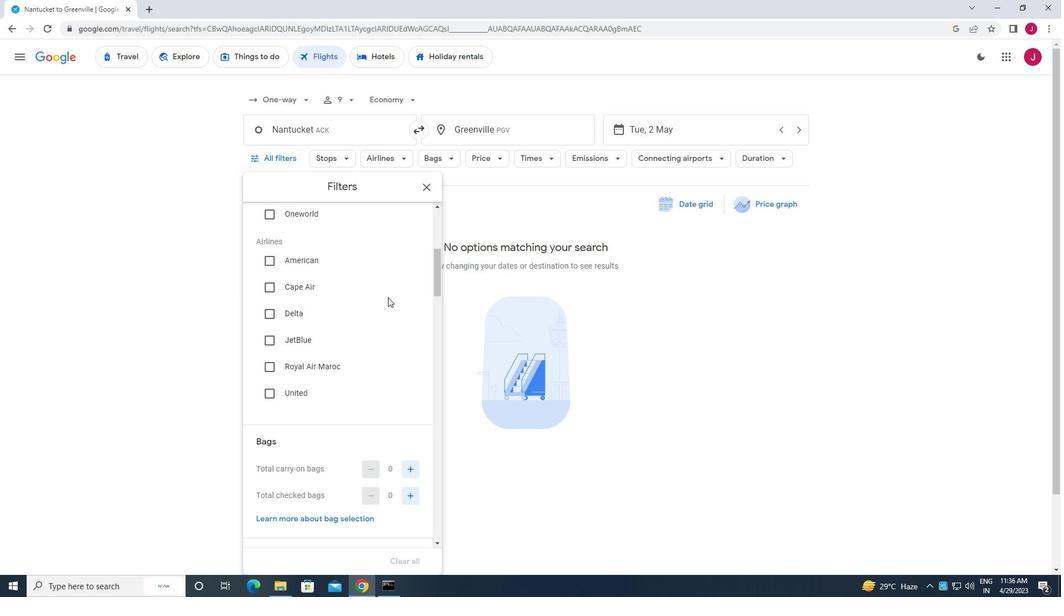 
Action: Mouse moved to (410, 359)
Screenshot: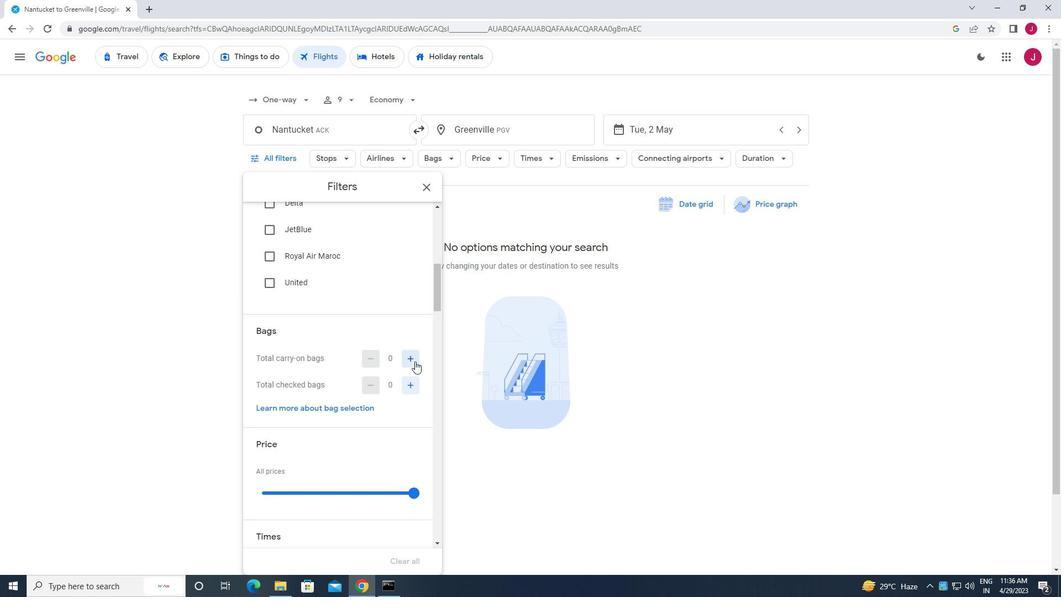 
Action: Mouse pressed left at (410, 359)
Screenshot: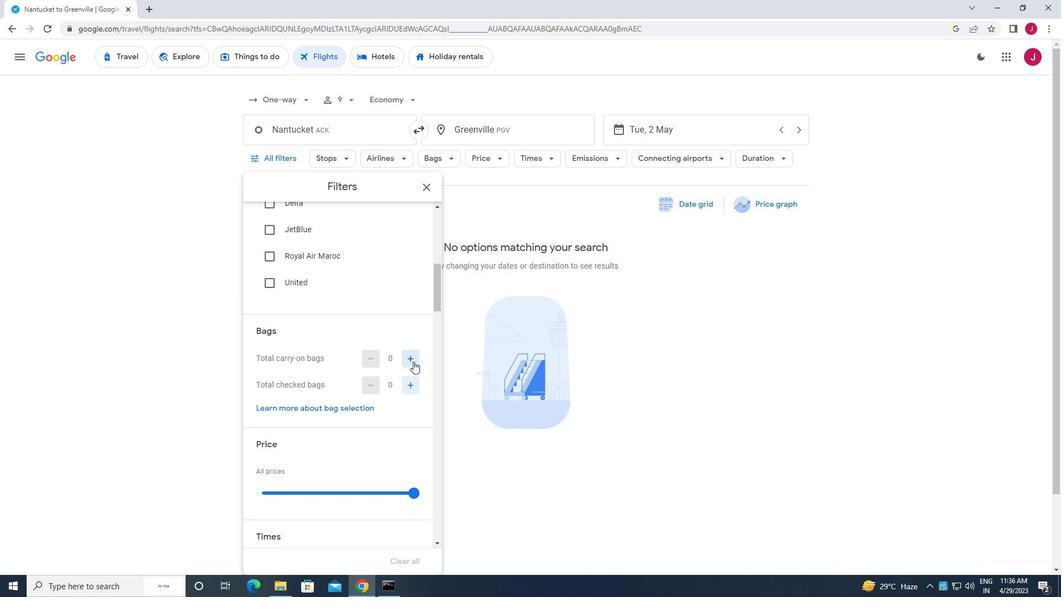 
Action: Mouse moved to (406, 387)
Screenshot: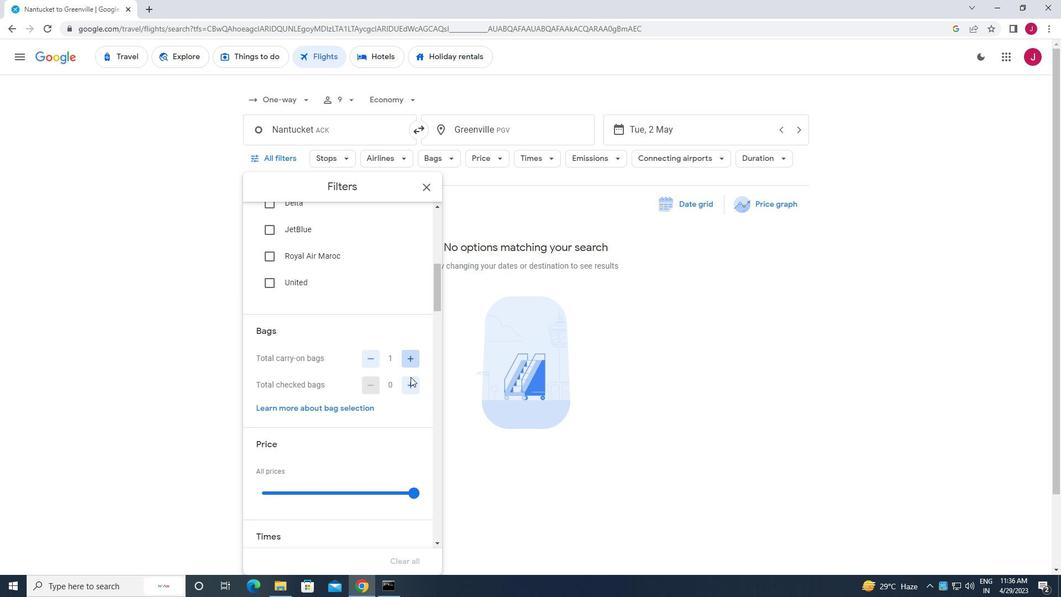 
Action: Mouse pressed left at (406, 387)
Screenshot: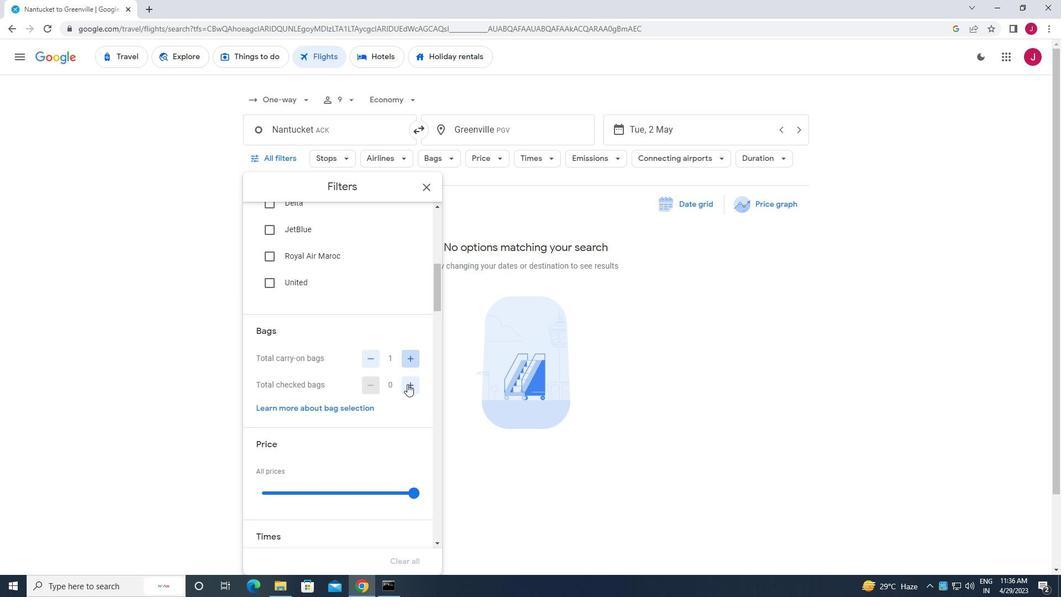 
Action: Mouse moved to (406, 386)
Screenshot: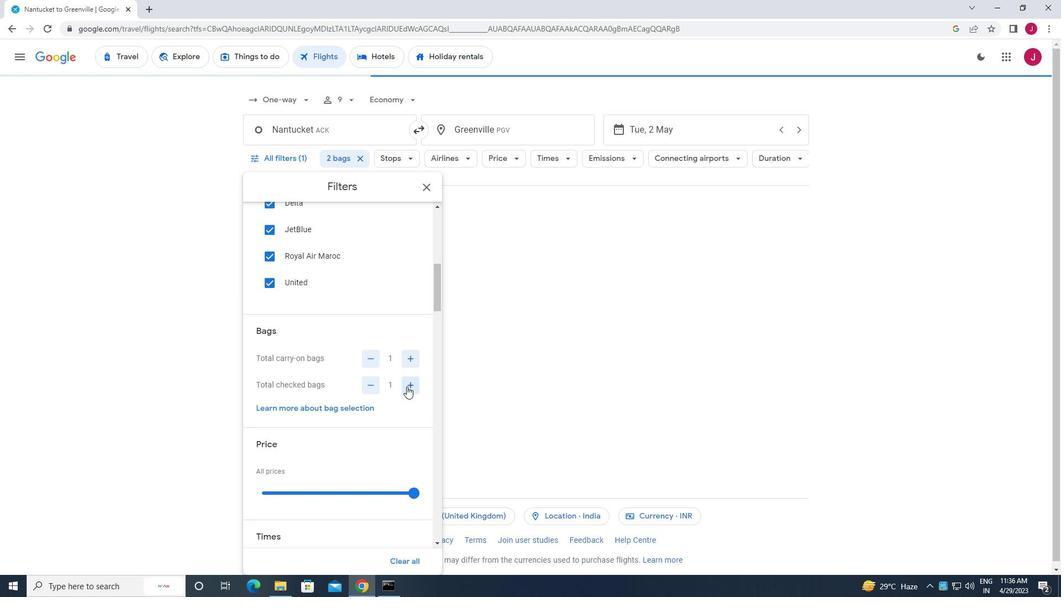 
Action: Mouse scrolled (406, 385) with delta (0, 0)
Screenshot: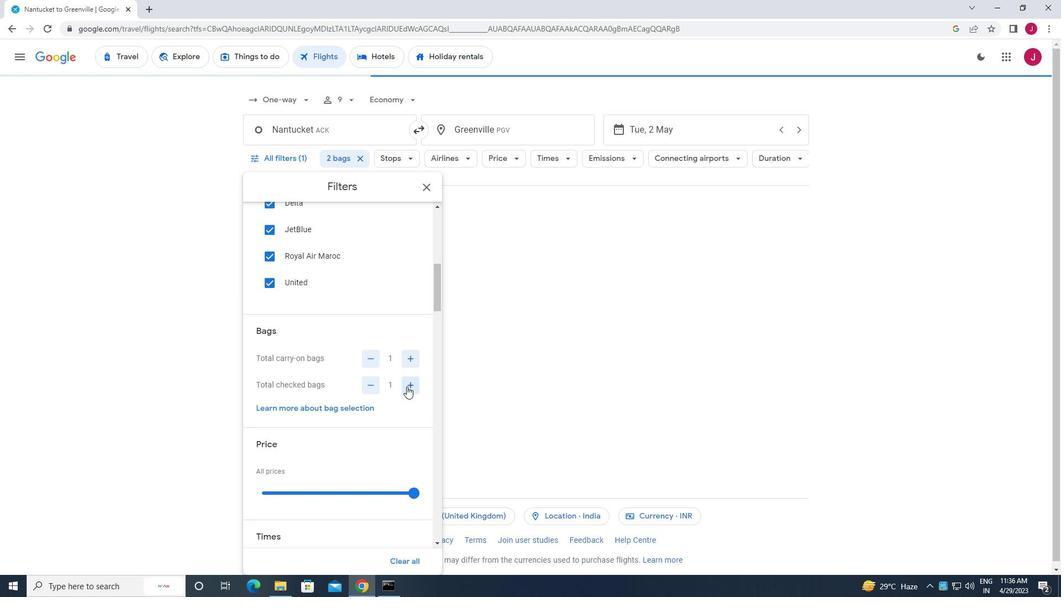 
Action: Mouse scrolled (406, 385) with delta (0, 0)
Screenshot: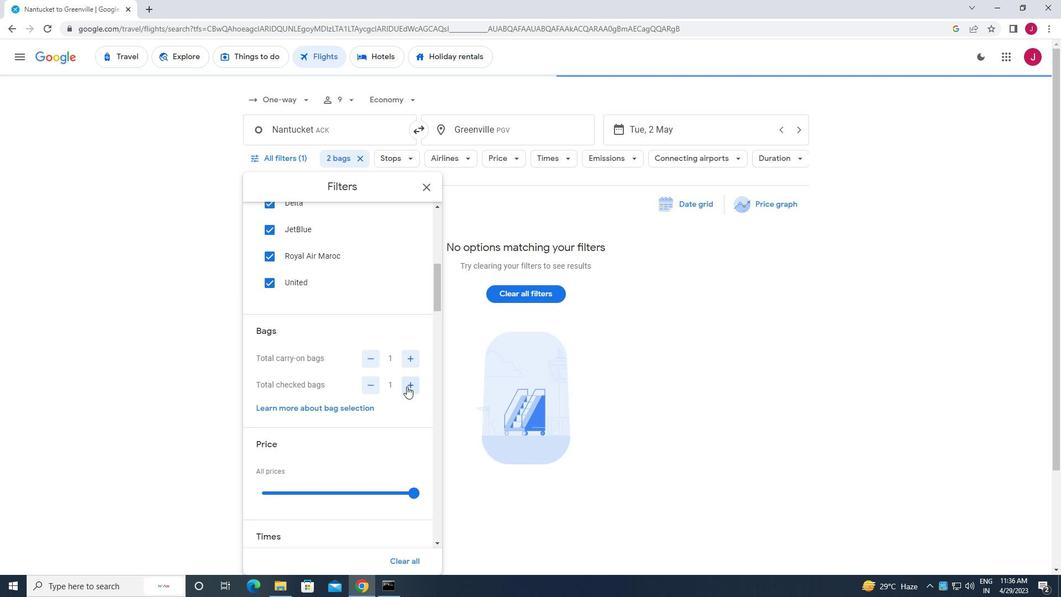 
Action: Mouse moved to (413, 379)
Screenshot: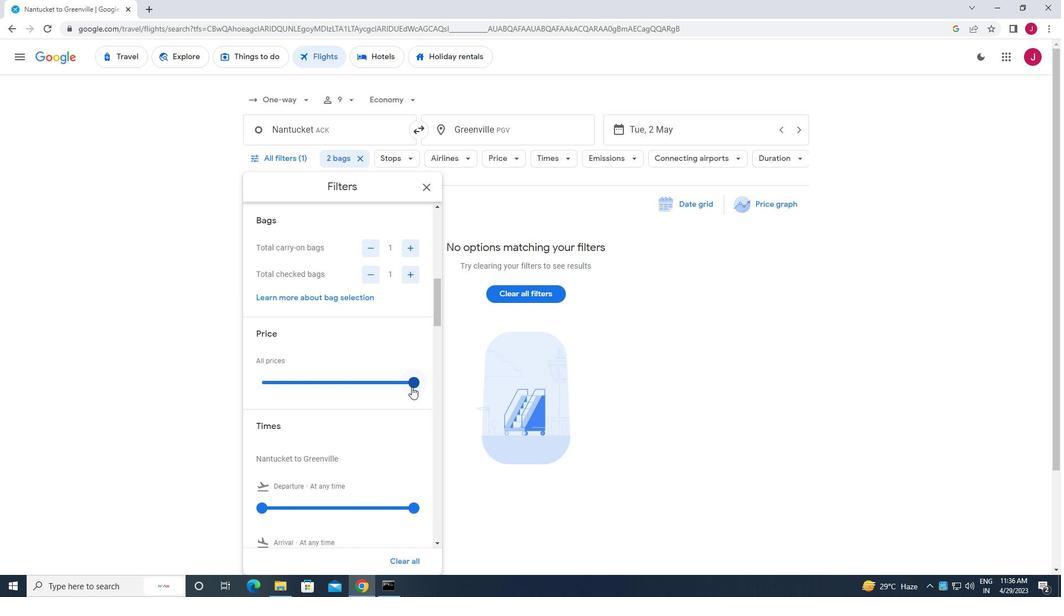 
Action: Mouse pressed left at (413, 379)
Screenshot: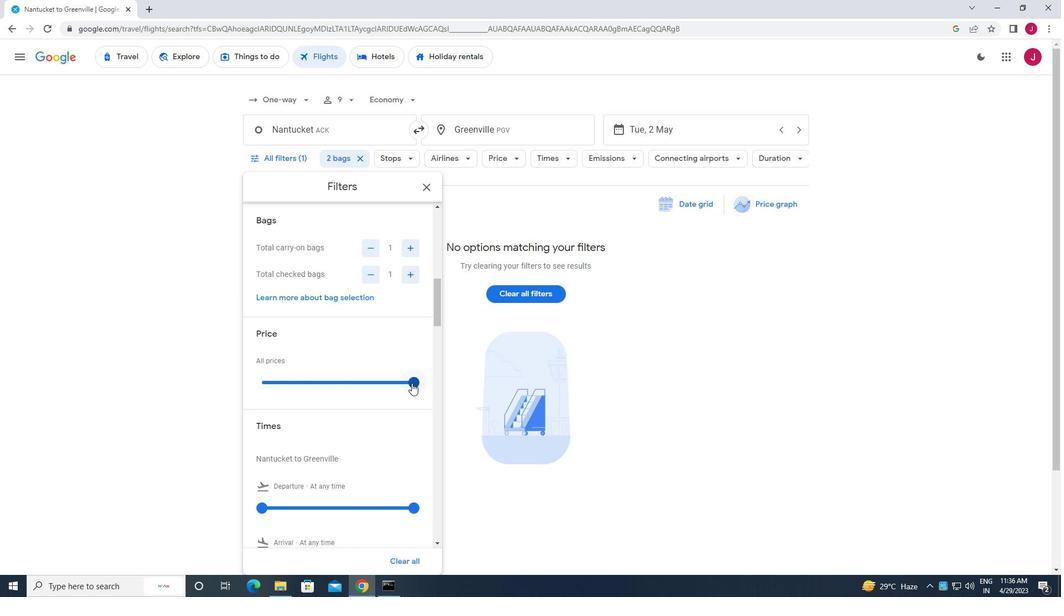
Action: Mouse scrolled (413, 379) with delta (0, 0)
Screenshot: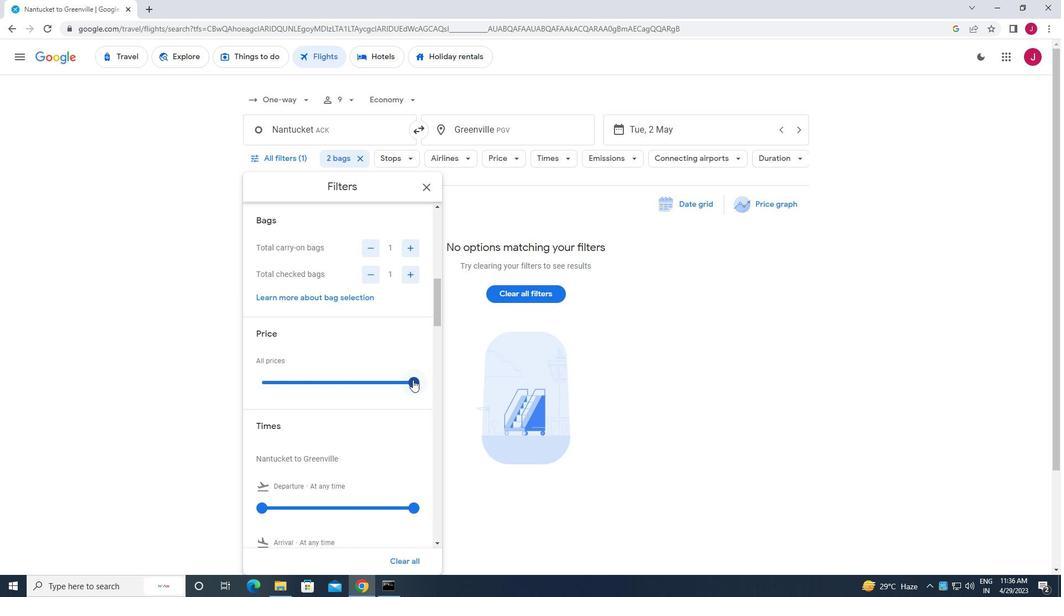 
Action: Mouse scrolled (413, 379) with delta (0, 0)
Screenshot: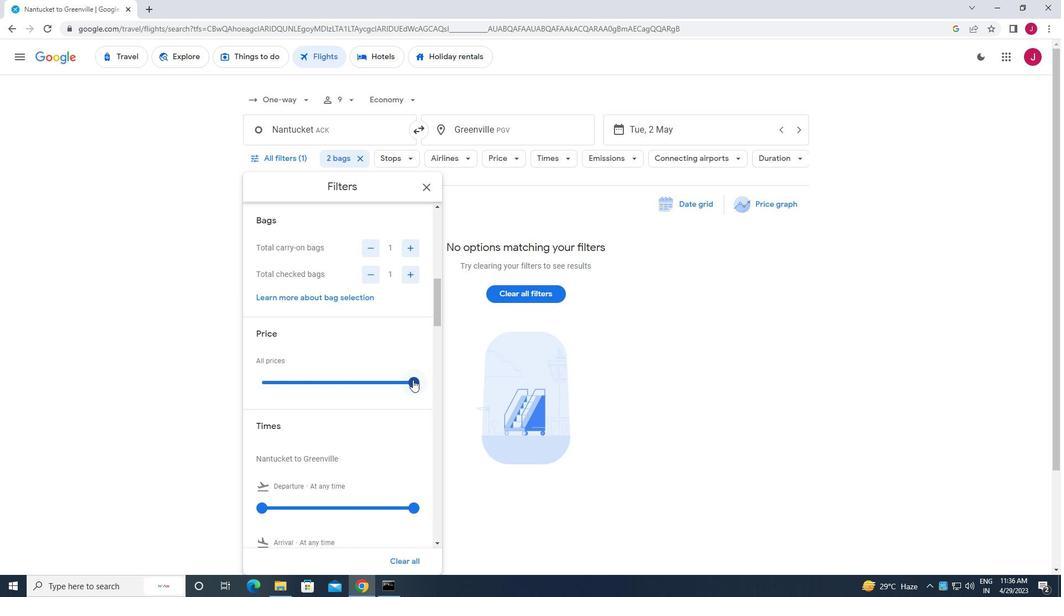 
Action: Mouse moved to (261, 392)
Screenshot: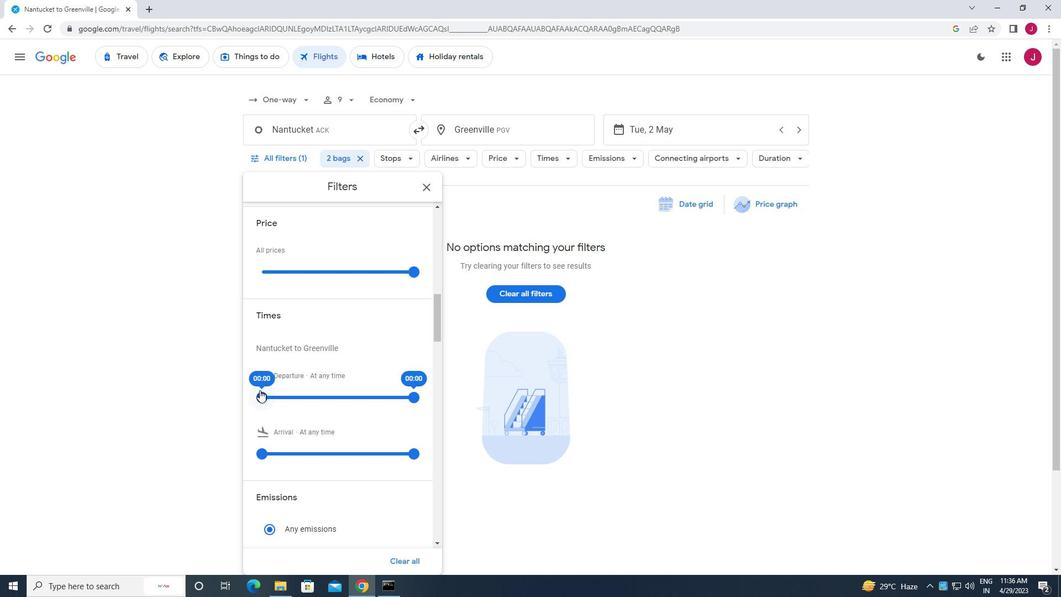 
Action: Mouse pressed left at (261, 392)
Screenshot: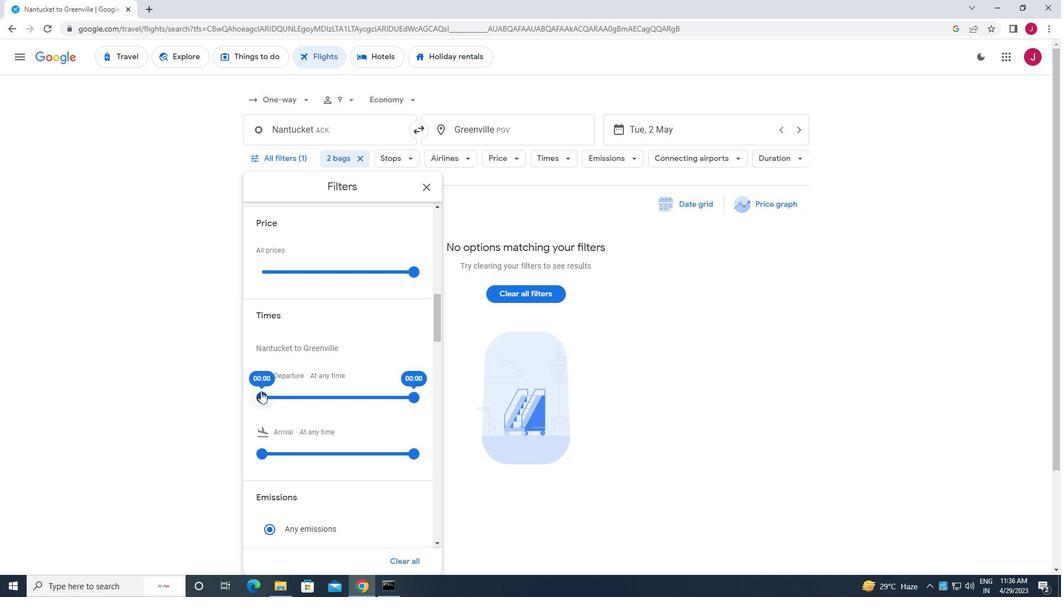 
Action: Mouse moved to (416, 398)
Screenshot: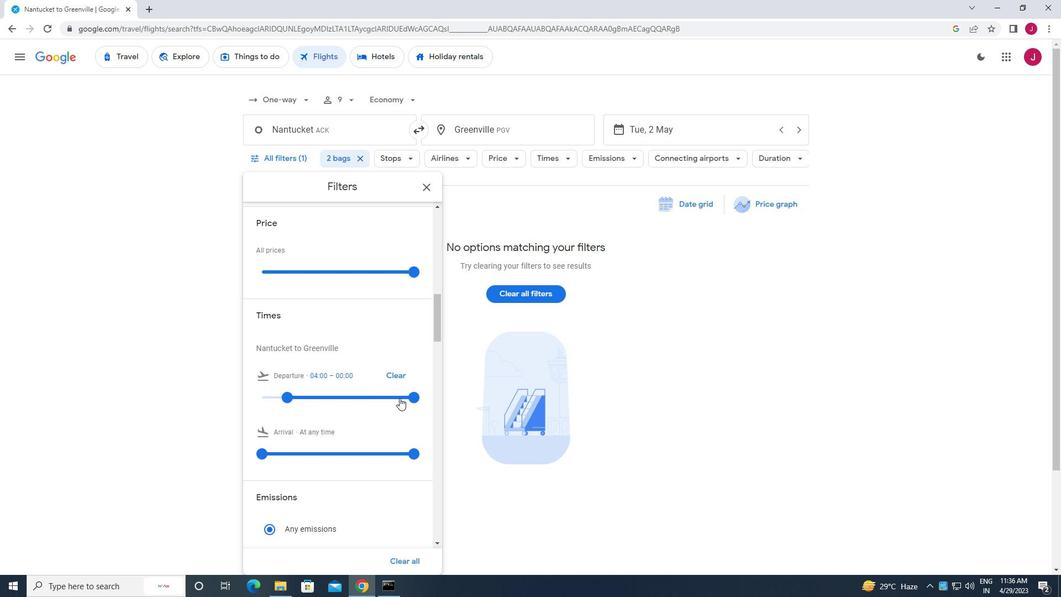 
Action: Mouse pressed left at (416, 398)
Screenshot: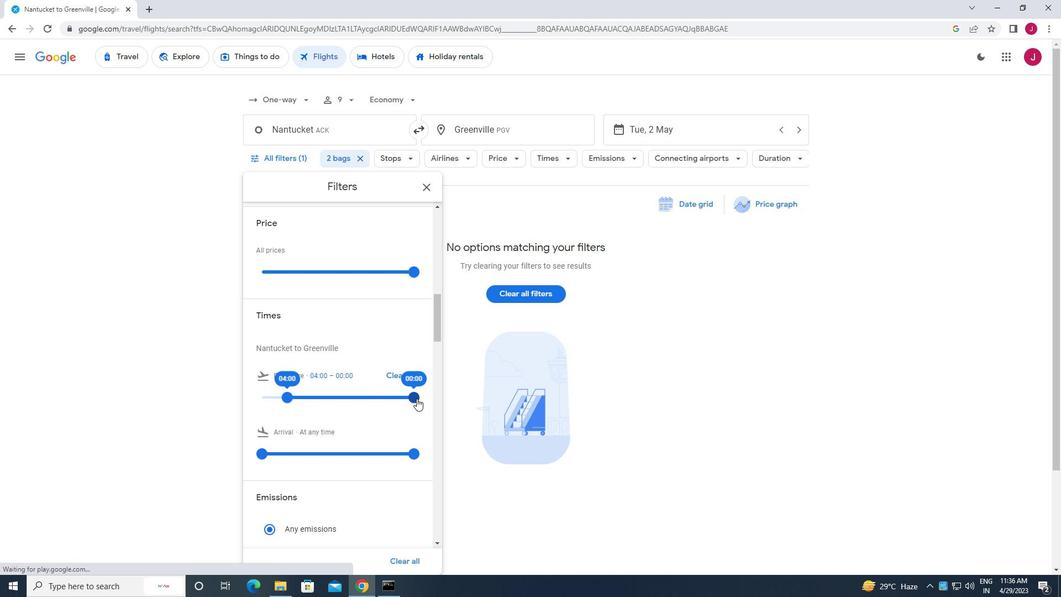 
Action: Mouse moved to (429, 182)
Screenshot: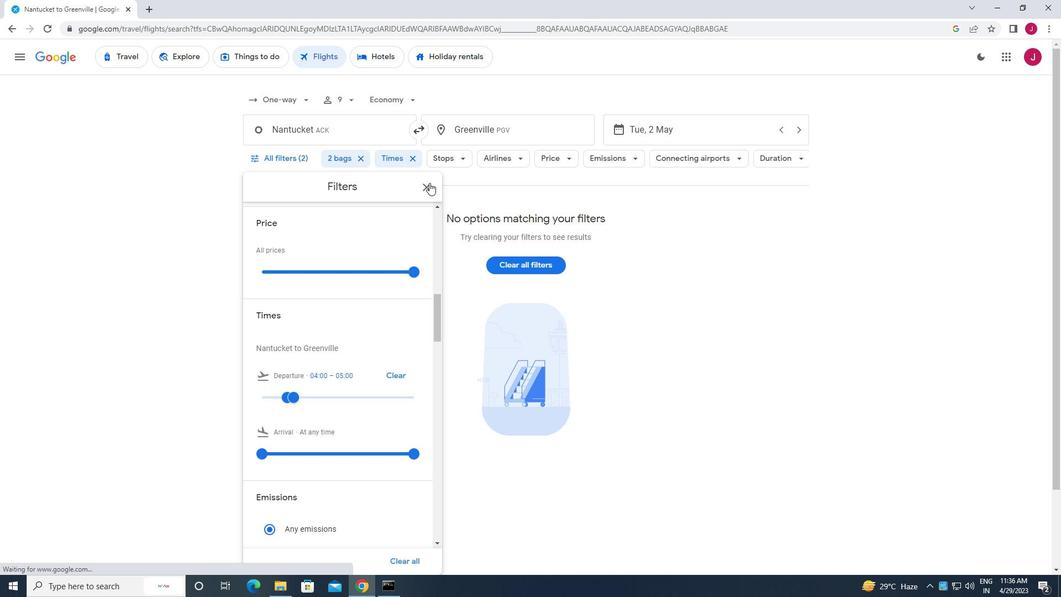 
Action: Mouse pressed left at (429, 182)
Screenshot: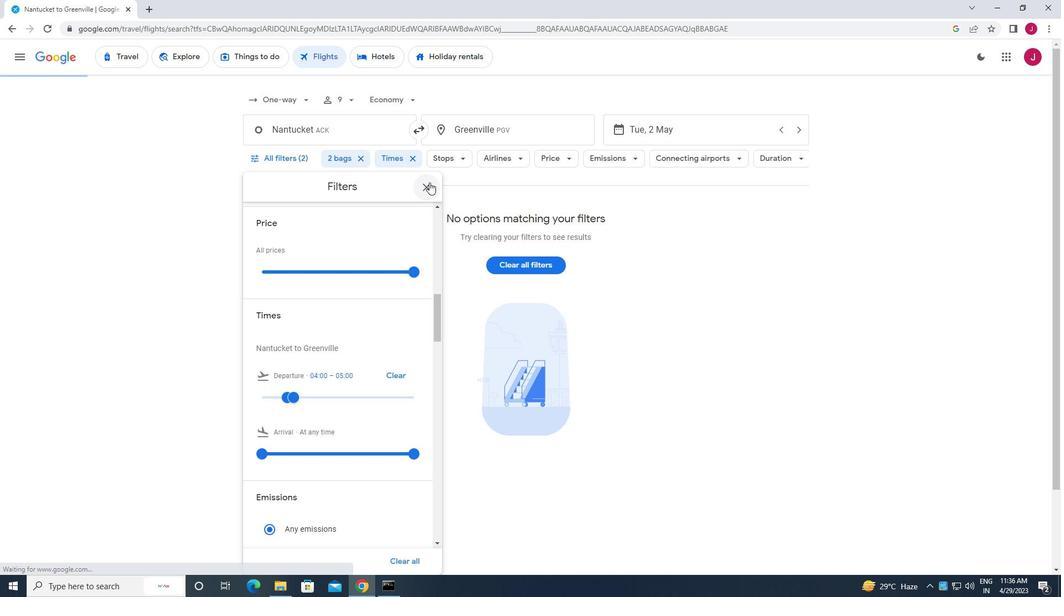 
Action: Mouse moved to (427, 185)
Screenshot: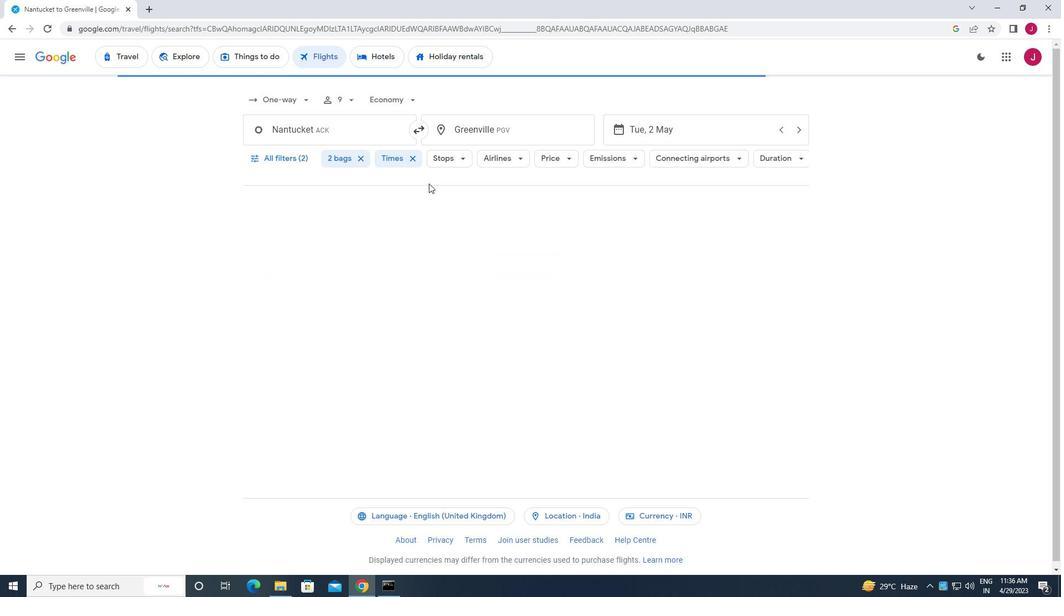 
